 Task: Search one way flight ticket for 5 adults, 2 children, 1 infant in seat and 2 infants on lap in economy from Prescott: Prescott Municipal Airport (ernest A. Love Field) to Rock Springs: Southwest Wyoming Regional Airport (rock Springs Sweetwater County Airport) on 8-5-2023. Choice of flights is American. Number of bags: 1 carry on bag and 1 checked bag. Price is upto 87000. Outbound departure time preference is 7:45.
Action: Mouse moved to (278, 241)
Screenshot: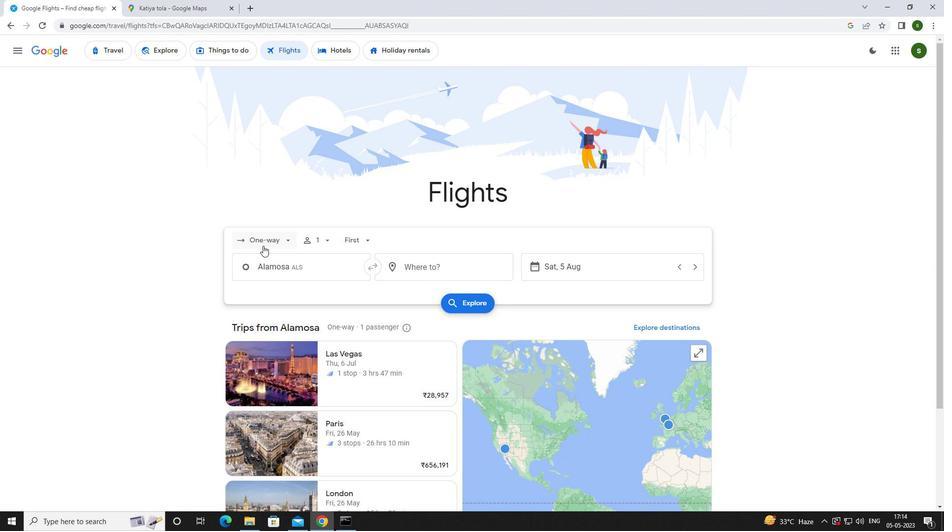 
Action: Mouse pressed left at (278, 241)
Screenshot: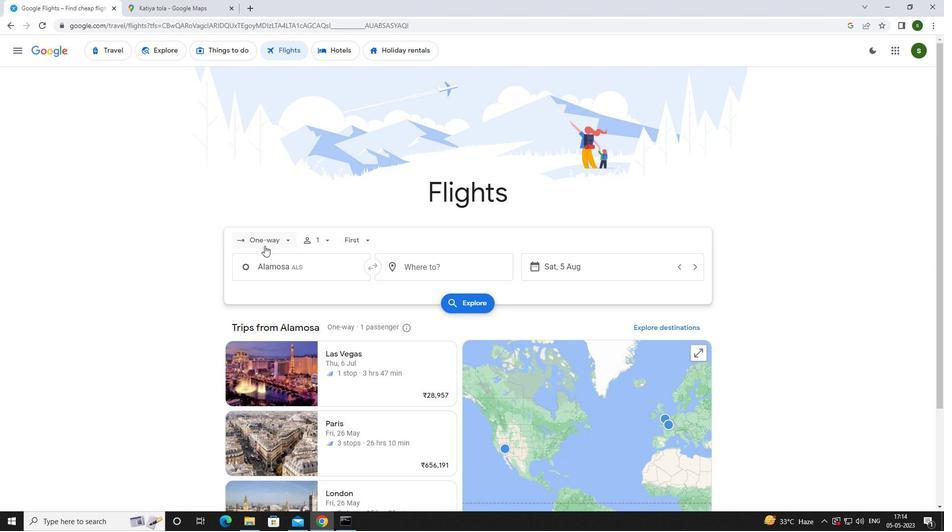 
Action: Mouse moved to (286, 283)
Screenshot: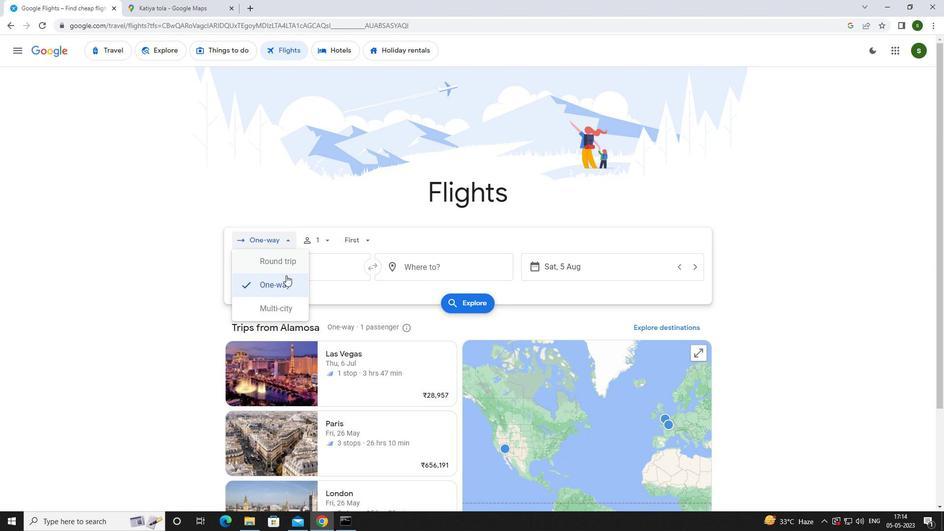 
Action: Mouse pressed left at (286, 283)
Screenshot: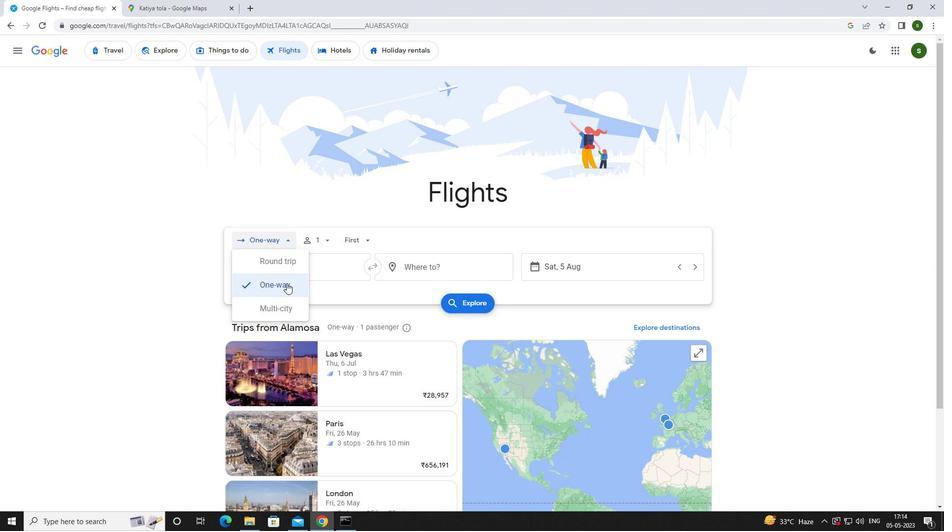 
Action: Mouse moved to (322, 242)
Screenshot: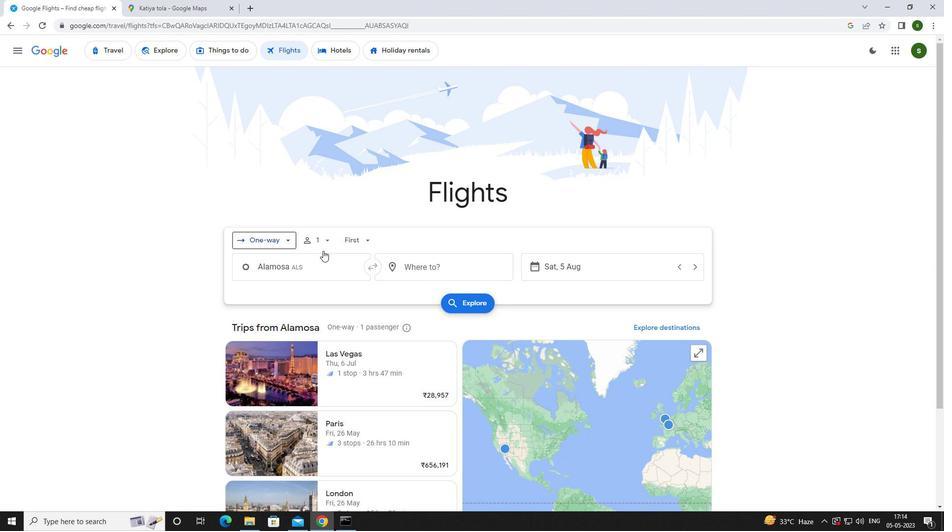 
Action: Mouse pressed left at (322, 242)
Screenshot: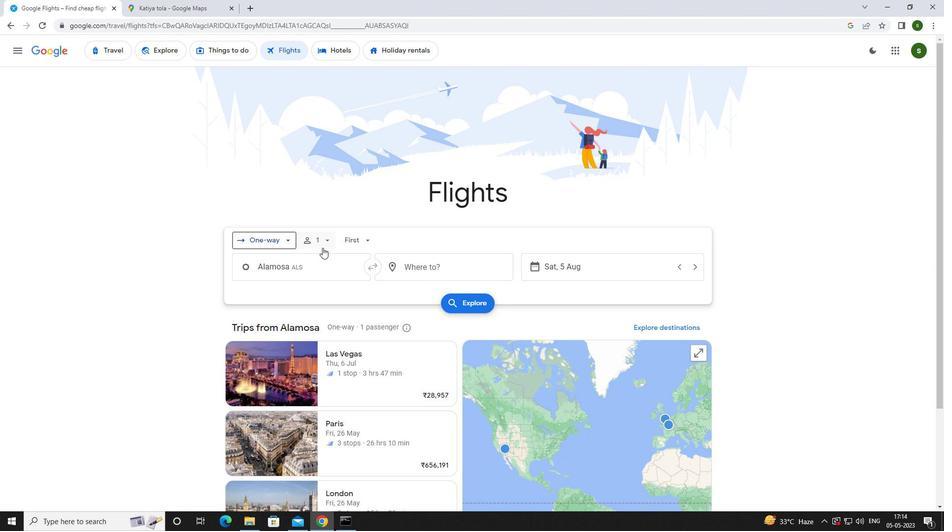 
Action: Mouse moved to (398, 265)
Screenshot: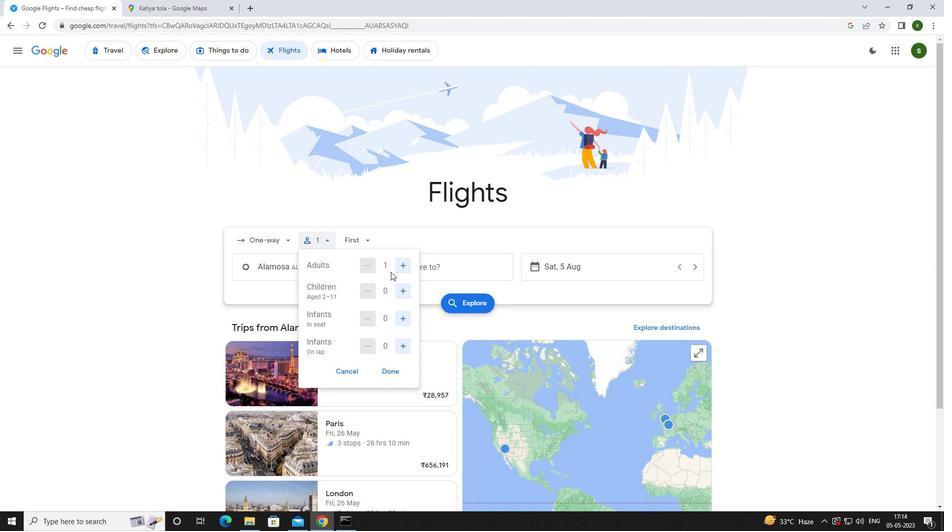 
Action: Mouse pressed left at (398, 265)
Screenshot: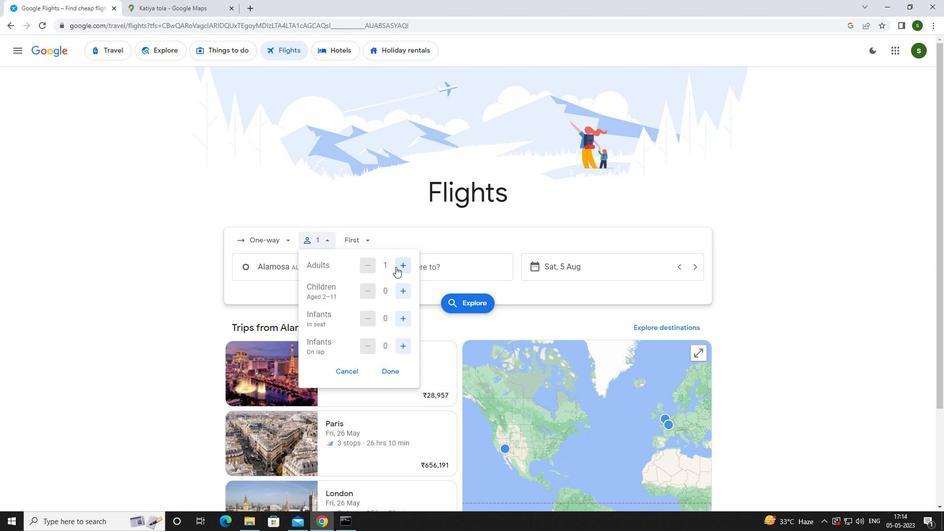 
Action: Mouse pressed left at (398, 265)
Screenshot: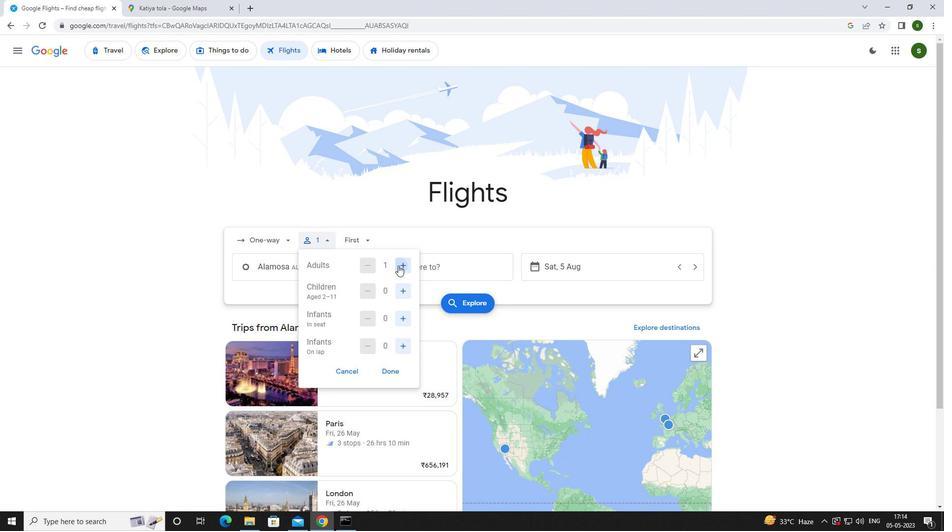 
Action: Mouse pressed left at (398, 265)
Screenshot: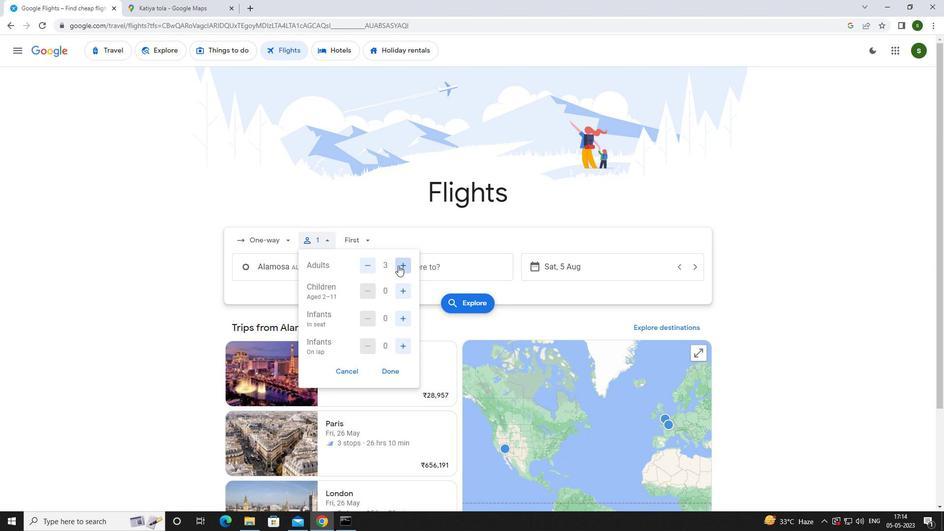 
Action: Mouse pressed left at (398, 265)
Screenshot: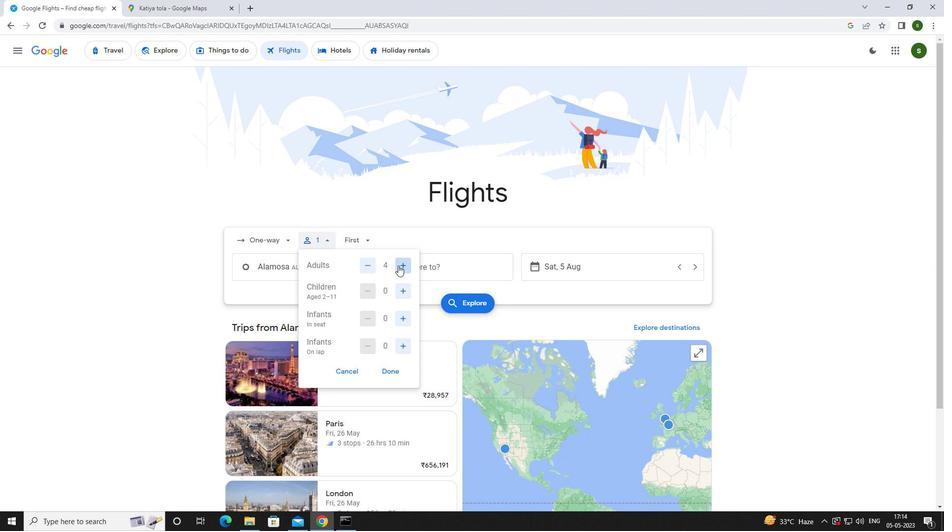 
Action: Mouse moved to (400, 286)
Screenshot: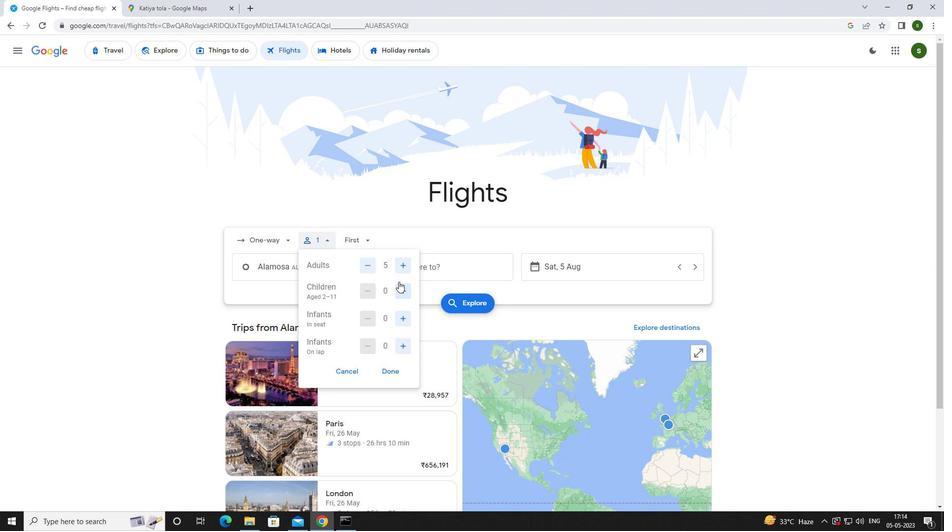 
Action: Mouse pressed left at (400, 286)
Screenshot: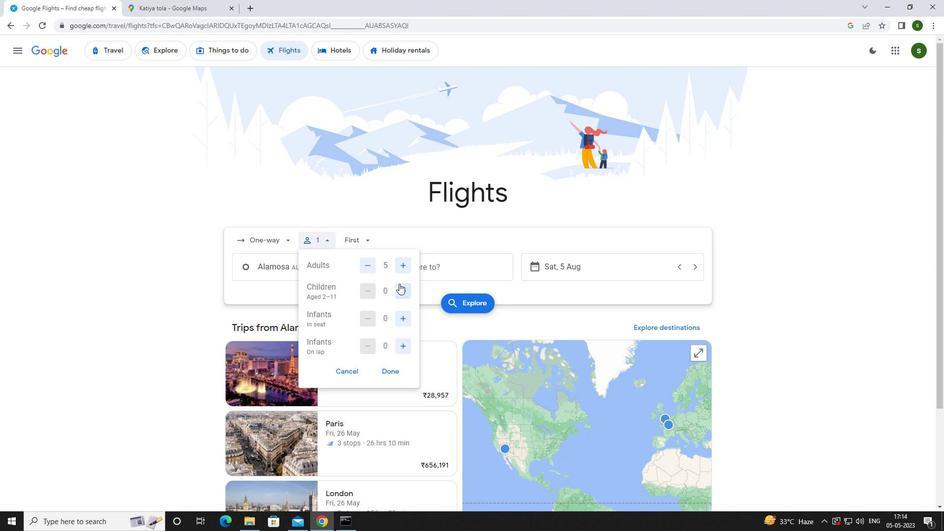 
Action: Mouse pressed left at (400, 286)
Screenshot: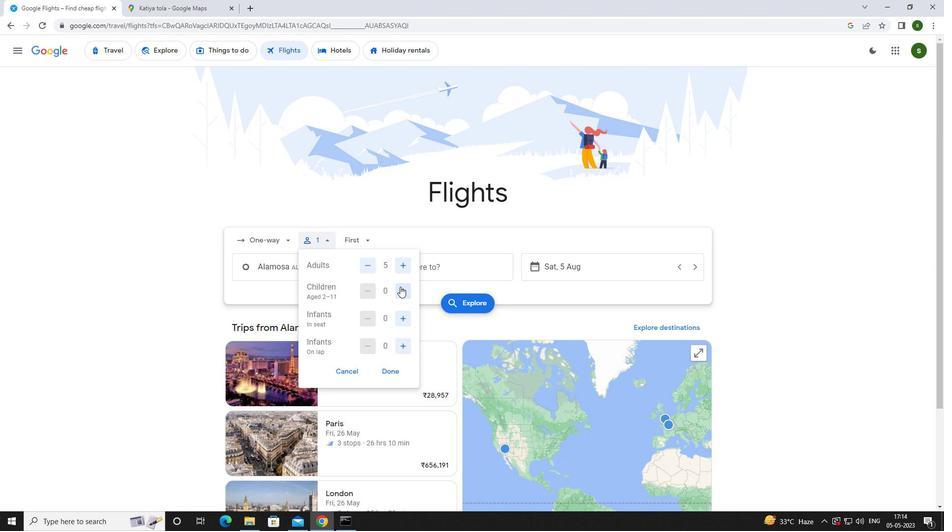 
Action: Mouse moved to (404, 314)
Screenshot: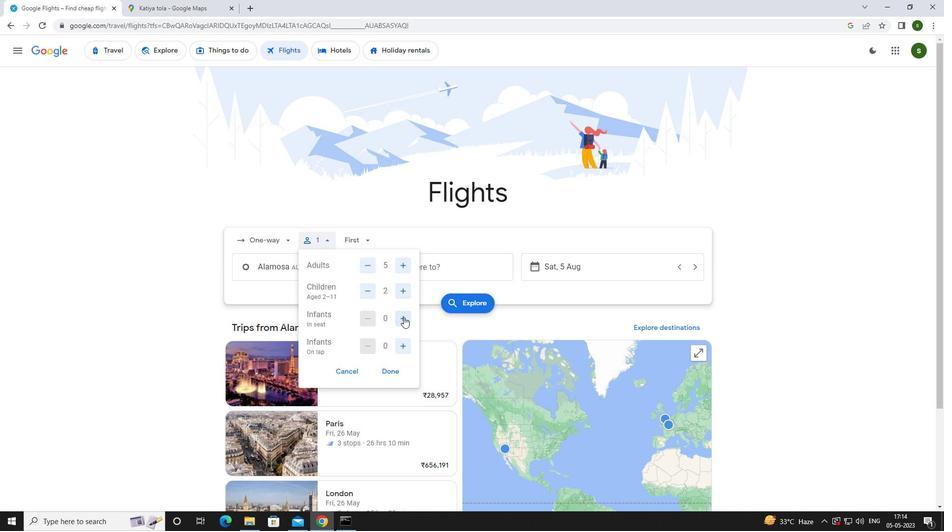 
Action: Mouse pressed left at (404, 314)
Screenshot: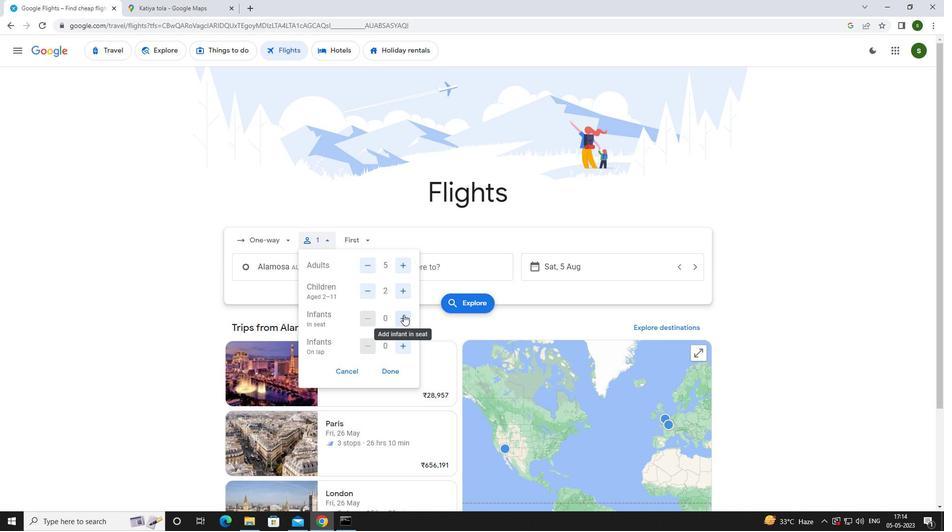 
Action: Mouse moved to (404, 344)
Screenshot: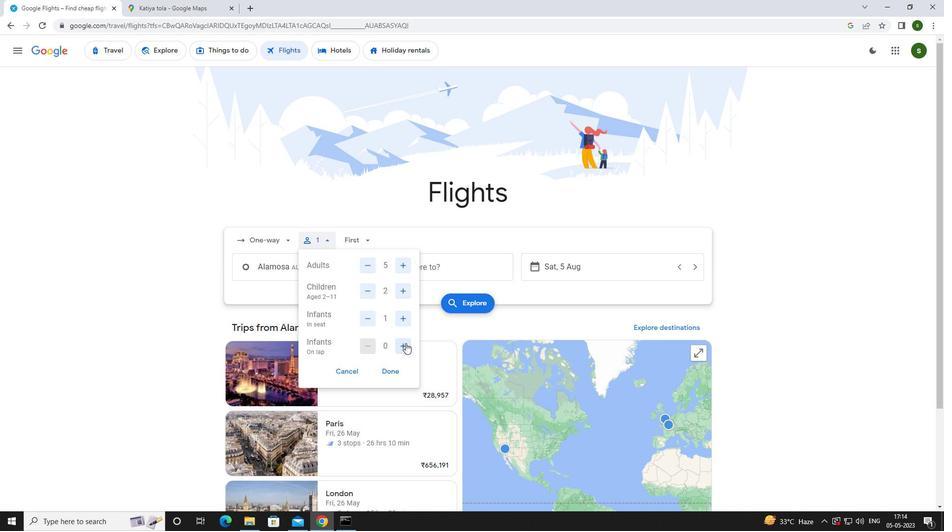 
Action: Mouse pressed left at (404, 344)
Screenshot: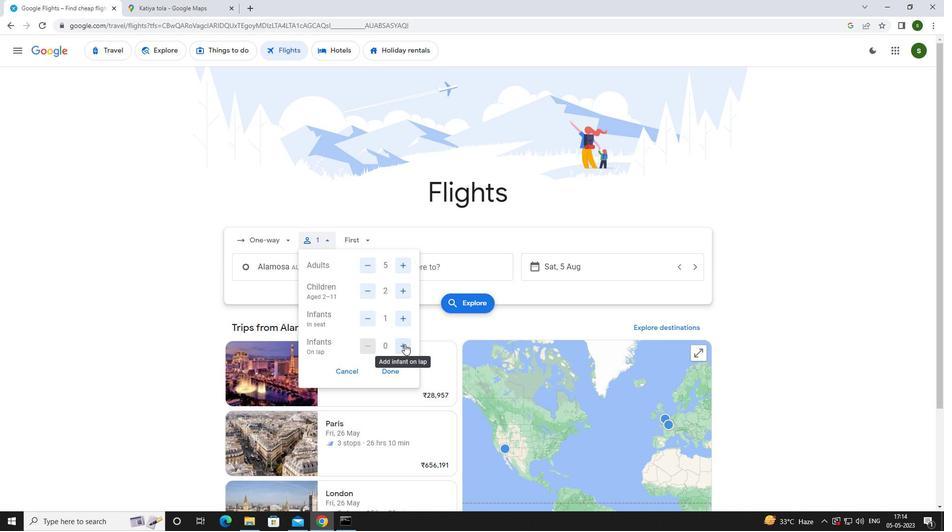 
Action: Mouse moved to (364, 241)
Screenshot: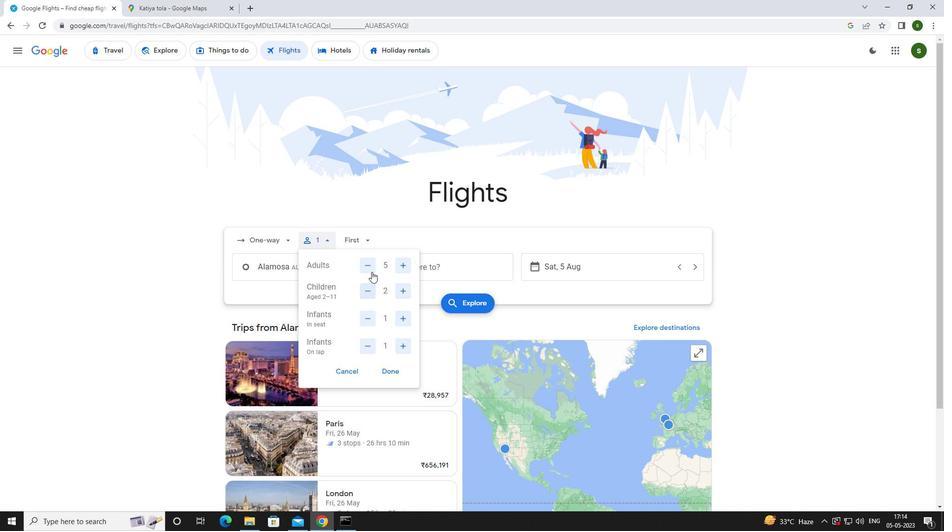 
Action: Mouse pressed left at (364, 241)
Screenshot: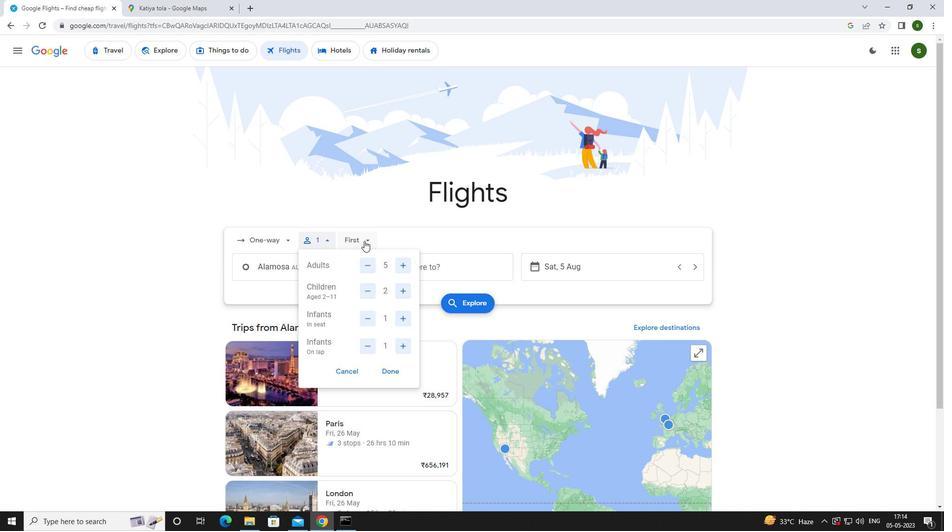 
Action: Mouse moved to (369, 266)
Screenshot: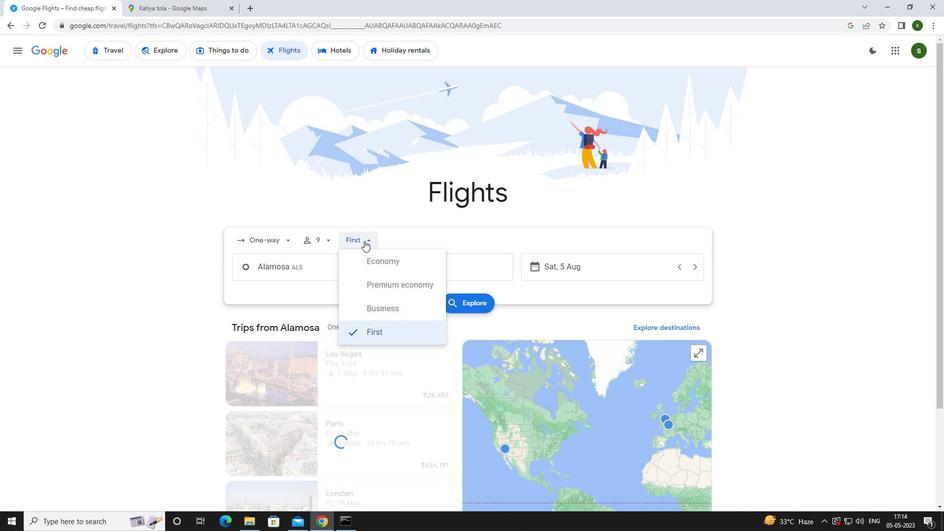 
Action: Mouse pressed left at (369, 266)
Screenshot: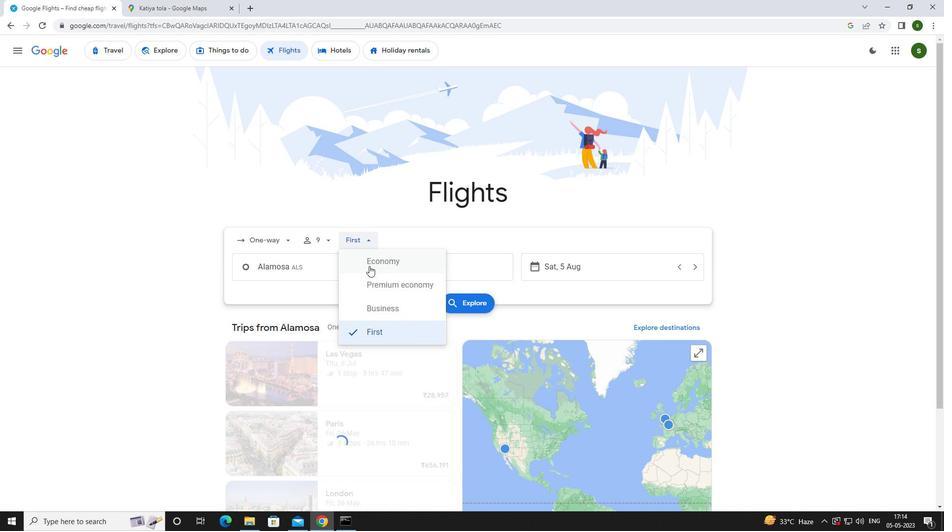 
Action: Mouse moved to (320, 274)
Screenshot: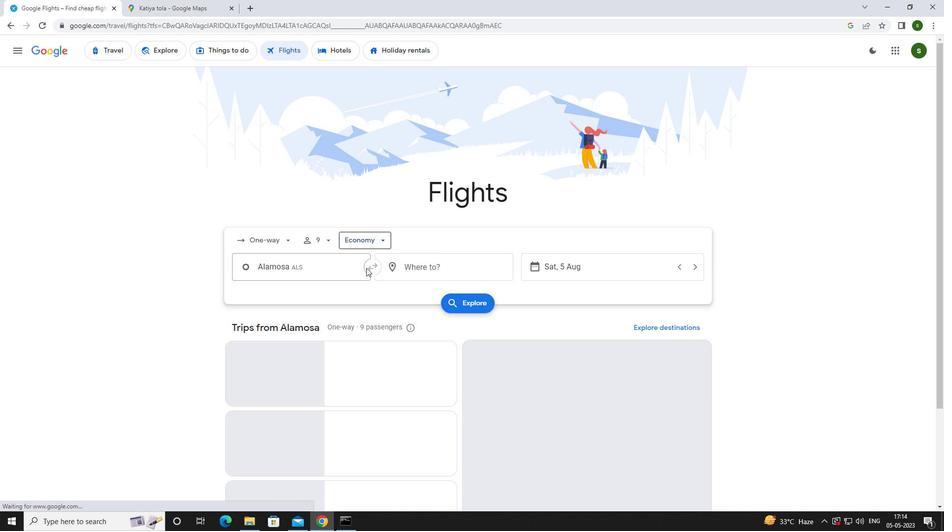 
Action: Mouse pressed left at (320, 274)
Screenshot: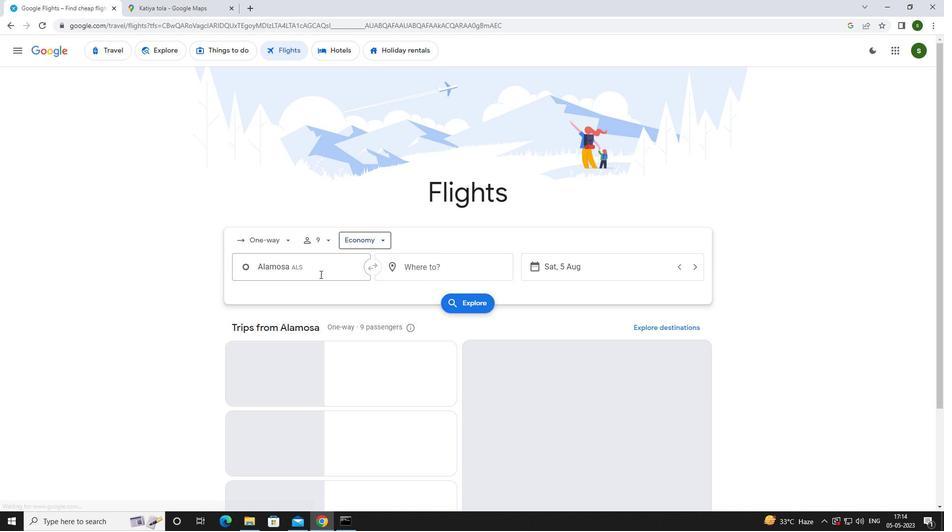
Action: Mouse moved to (319, 286)
Screenshot: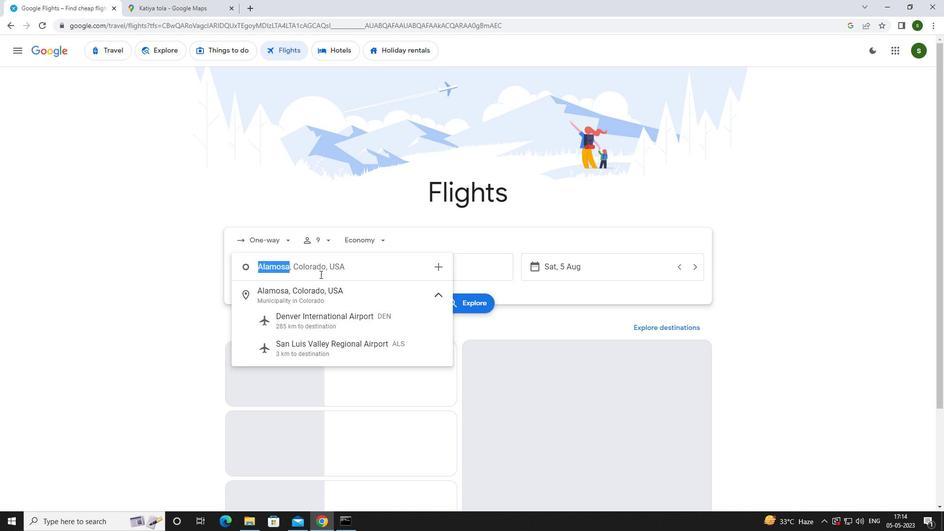
Action: Key pressed <Key.caps_lock>p<Key.caps_lock>rescott
Screenshot: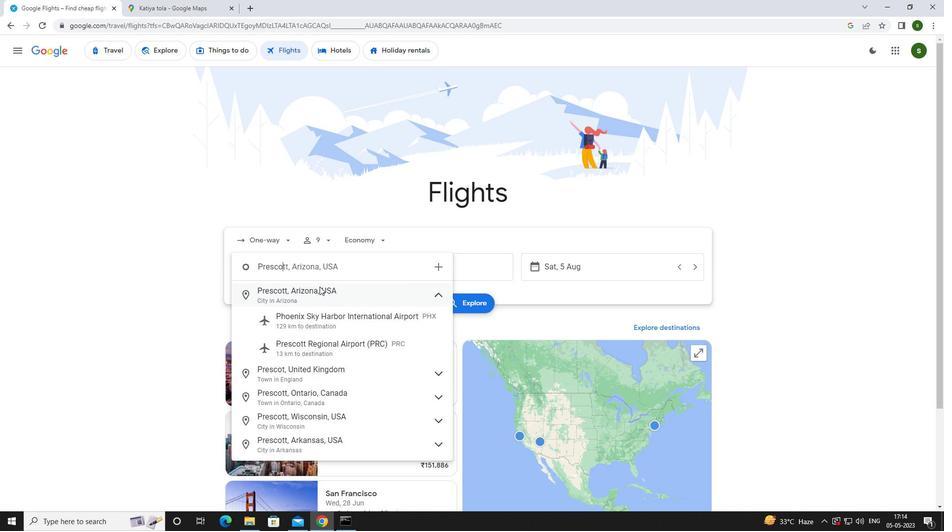 
Action: Mouse moved to (327, 353)
Screenshot: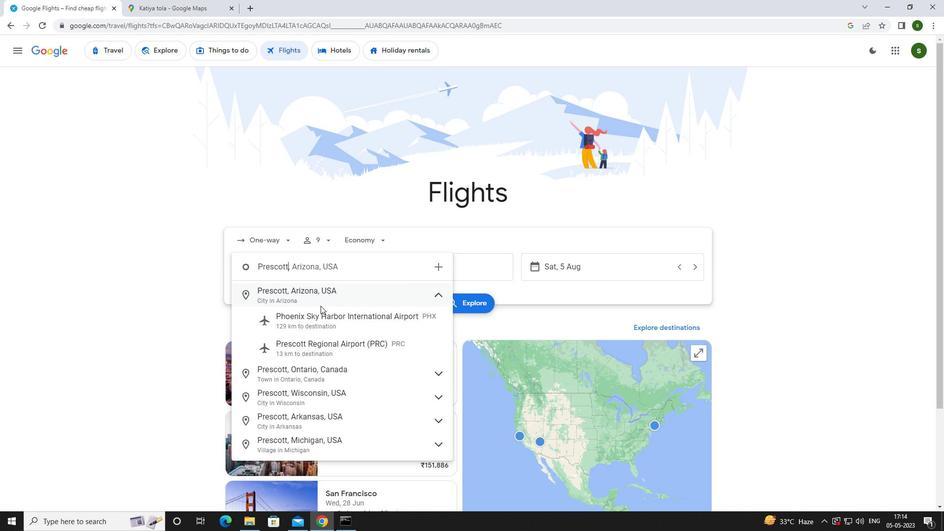 
Action: Mouse pressed left at (327, 353)
Screenshot: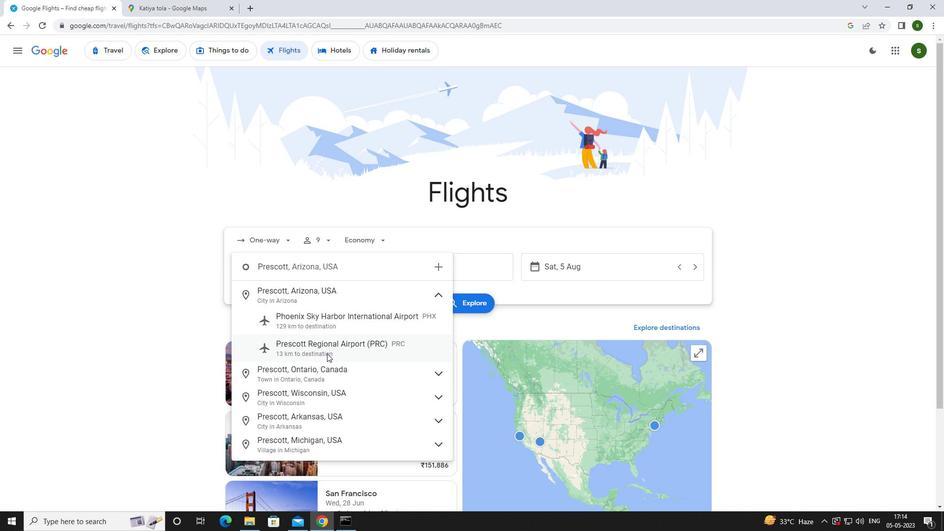 
Action: Mouse moved to (453, 274)
Screenshot: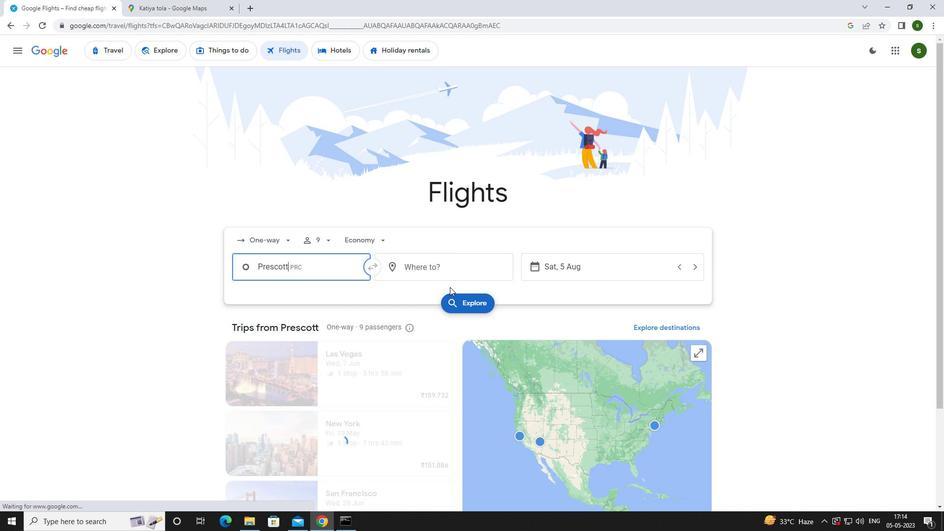 
Action: Mouse pressed left at (453, 274)
Screenshot: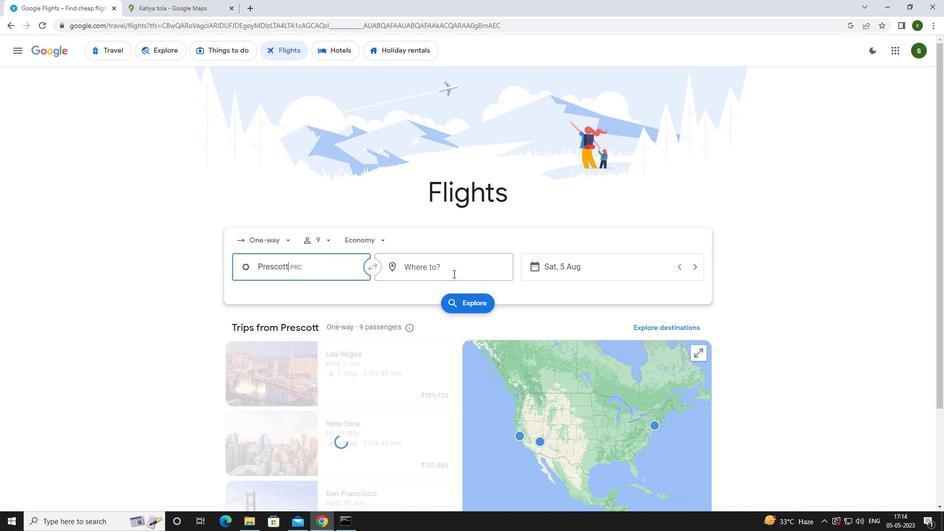 
Action: Key pressed <Key.caps_lock>r<Key.caps_lock>ock<Key.space><Key.caps_lock>s<Key.caps_lock>pring
Screenshot: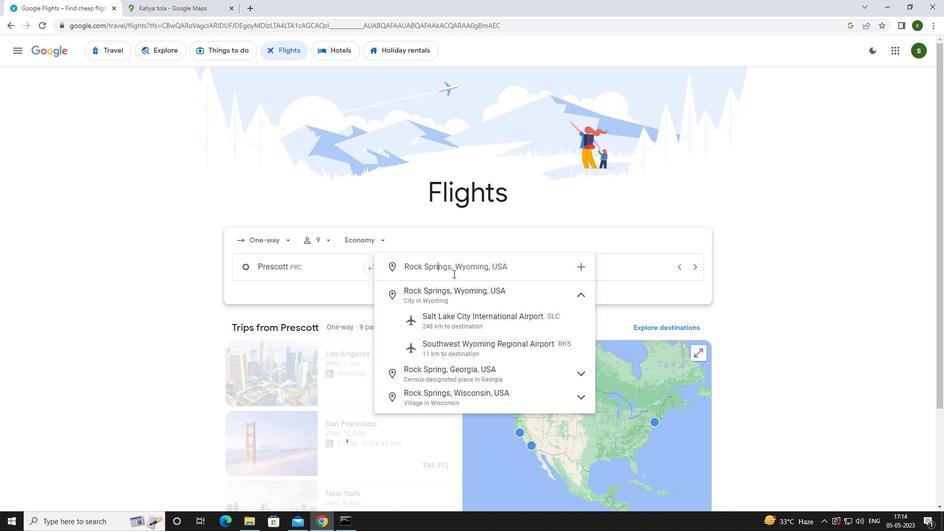 
Action: Mouse moved to (455, 340)
Screenshot: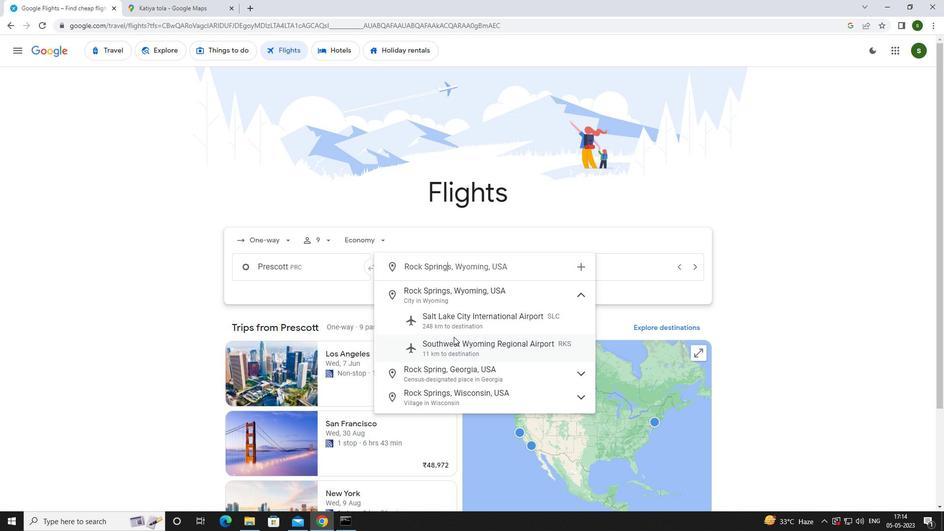 
Action: Mouse pressed left at (455, 340)
Screenshot: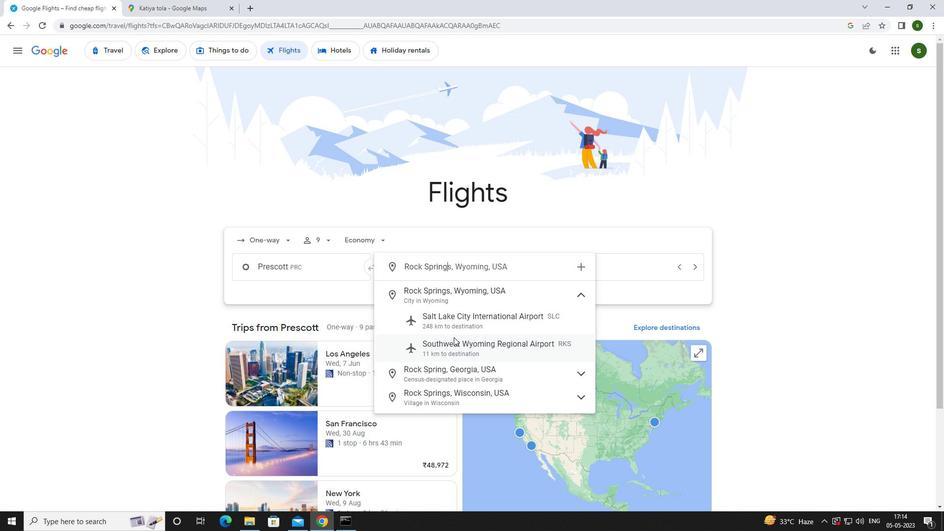 
Action: Mouse moved to (572, 271)
Screenshot: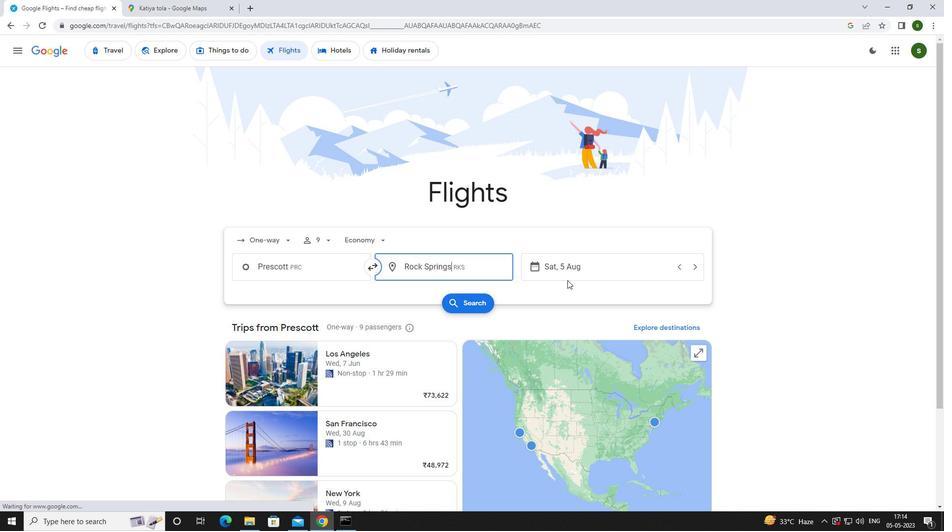 
Action: Mouse pressed left at (572, 271)
Screenshot: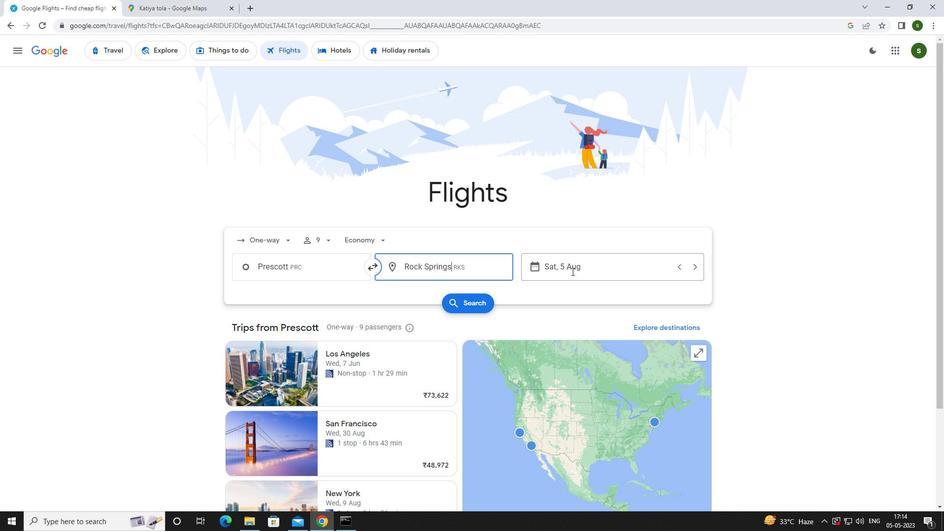 
Action: Mouse moved to (494, 331)
Screenshot: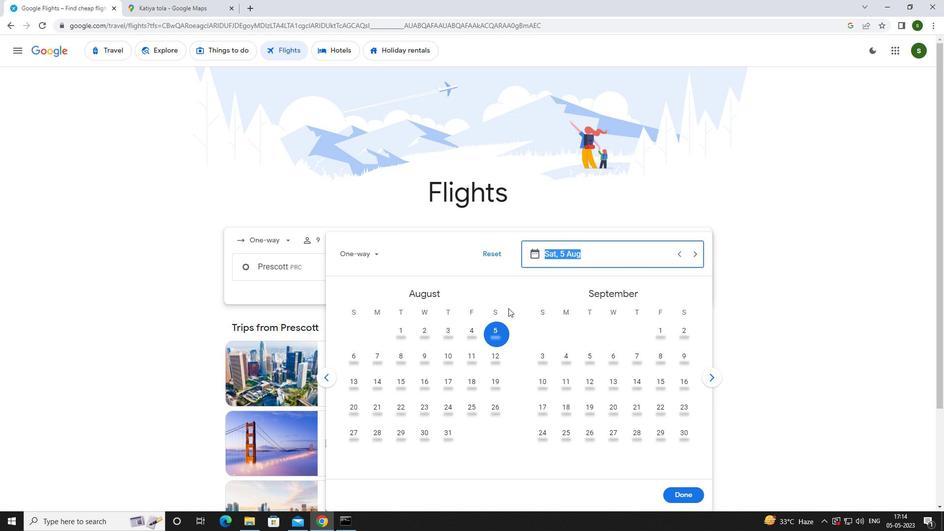 
Action: Mouse pressed left at (494, 331)
Screenshot: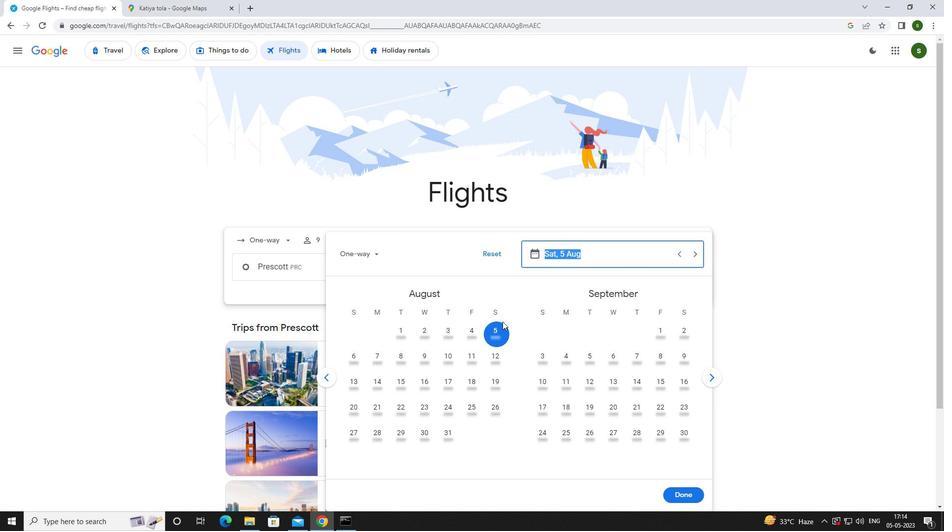 
Action: Mouse moved to (674, 496)
Screenshot: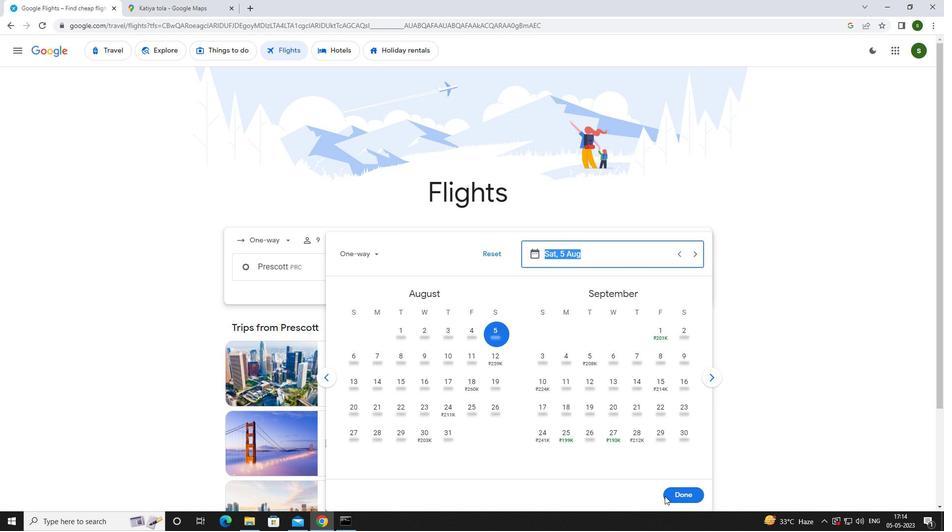 
Action: Mouse pressed left at (674, 496)
Screenshot: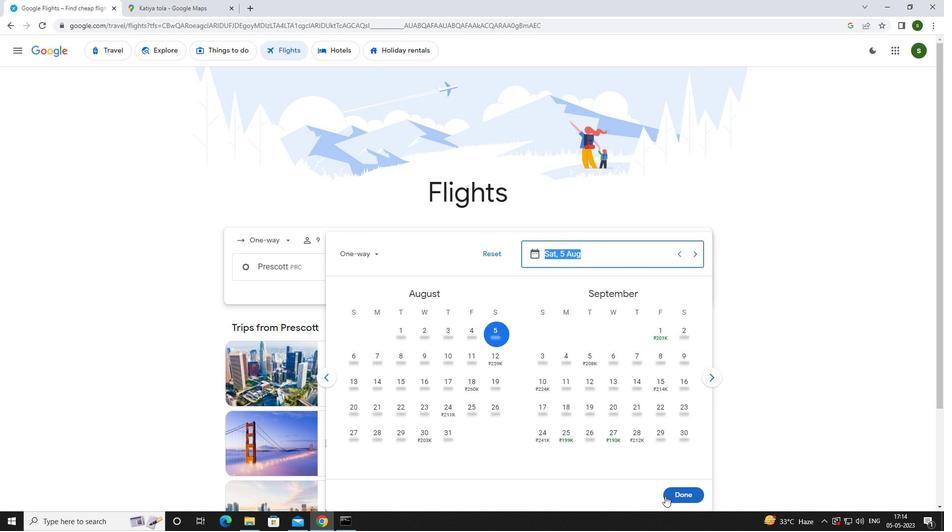 
Action: Mouse moved to (474, 304)
Screenshot: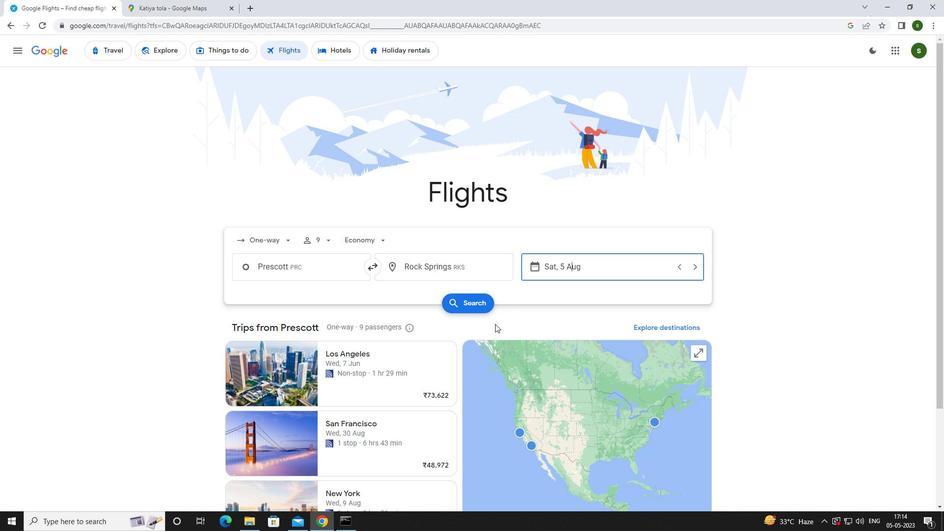 
Action: Mouse pressed left at (474, 304)
Screenshot: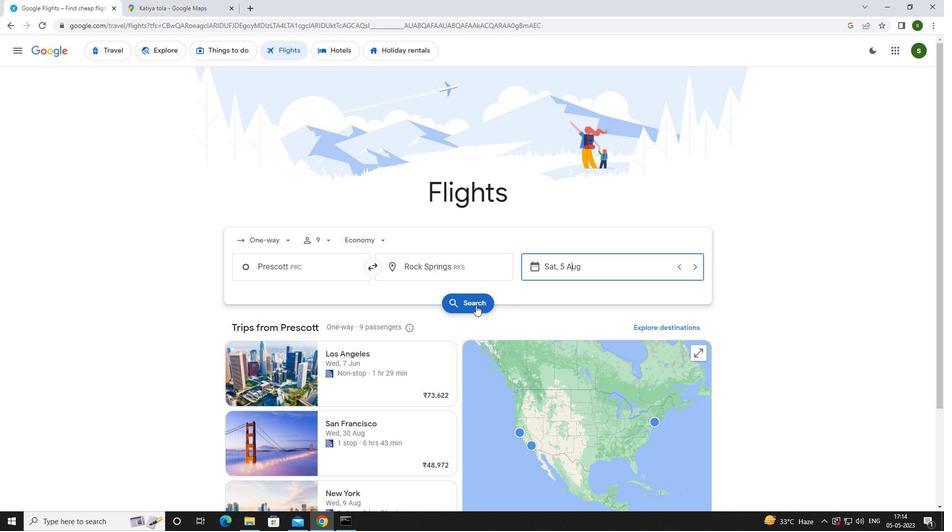 
Action: Mouse moved to (241, 136)
Screenshot: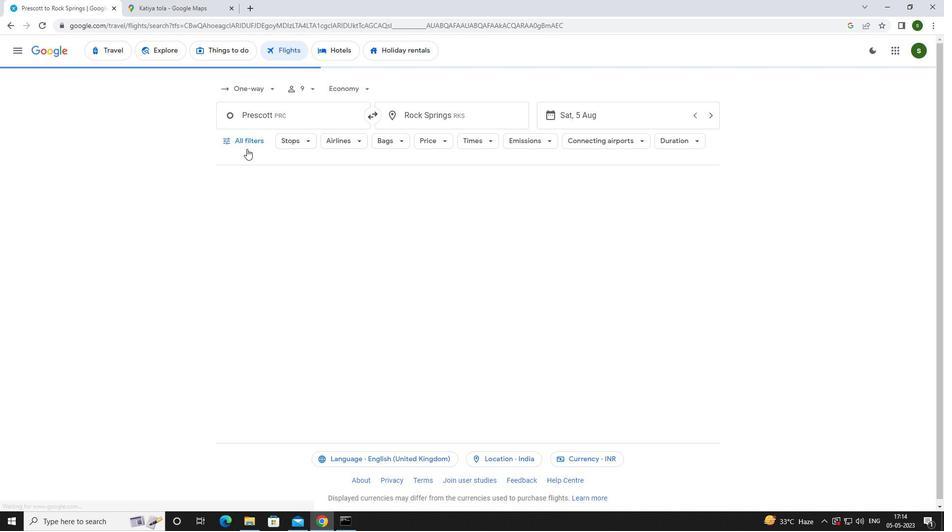 
Action: Mouse pressed left at (241, 136)
Screenshot: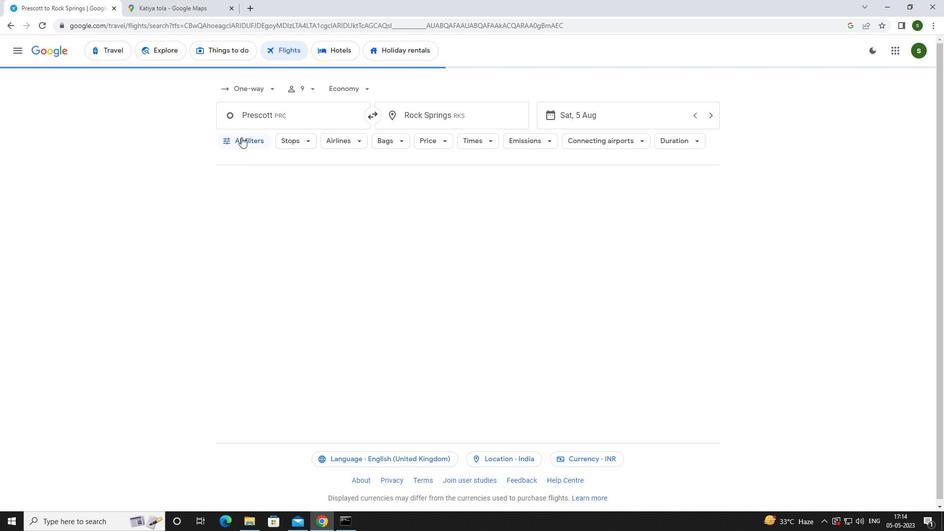 
Action: Mouse moved to (368, 350)
Screenshot: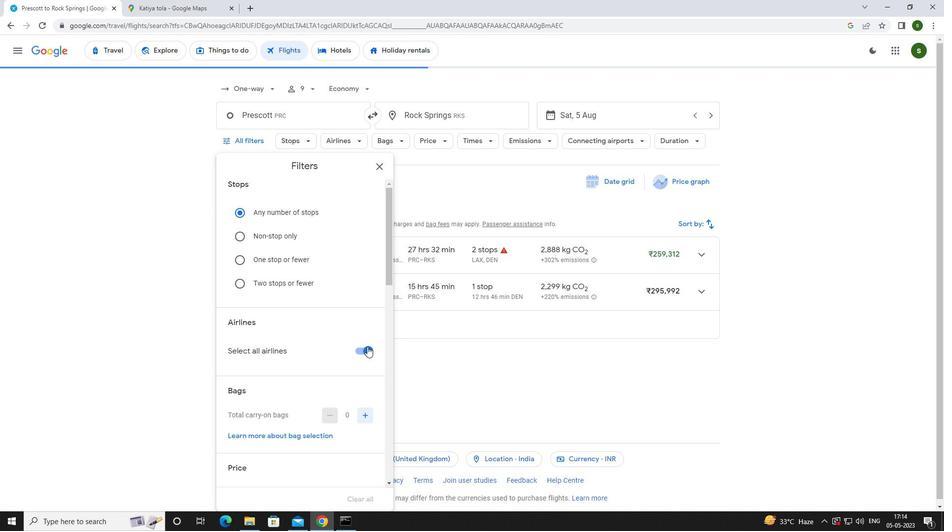 
Action: Mouse pressed left at (368, 350)
Screenshot: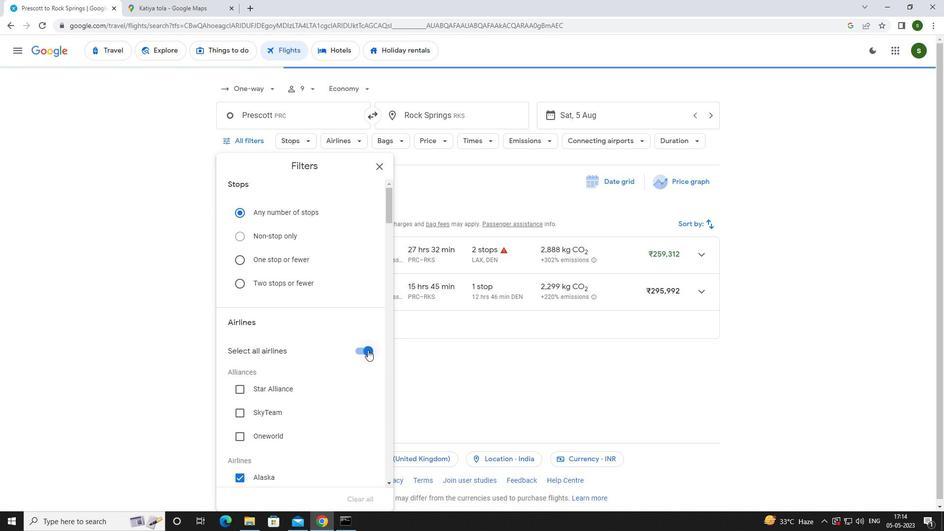
Action: Mouse moved to (338, 327)
Screenshot: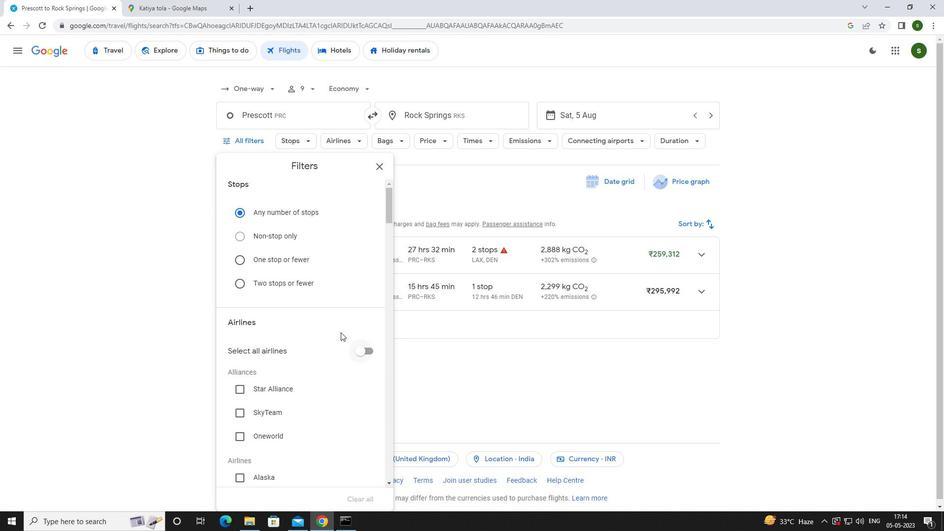 
Action: Mouse scrolled (338, 327) with delta (0, 0)
Screenshot: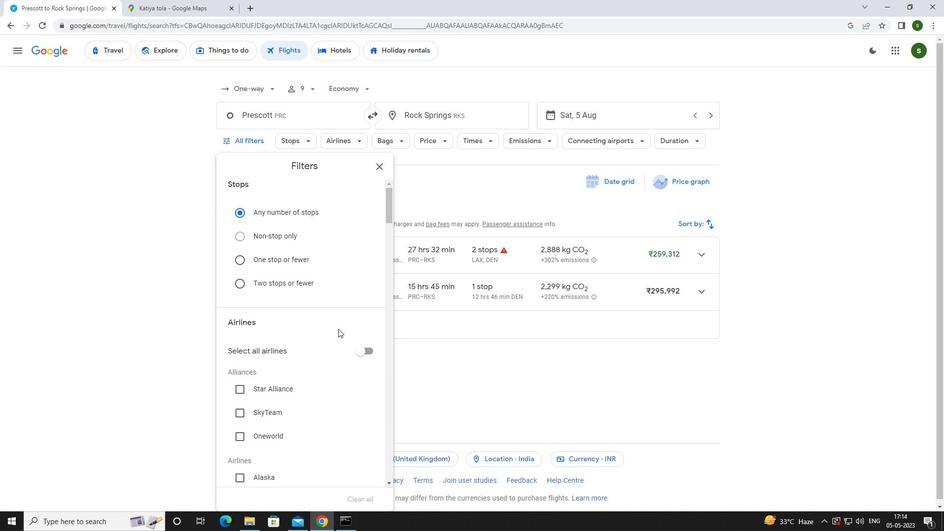 
Action: Mouse scrolled (338, 327) with delta (0, 0)
Screenshot: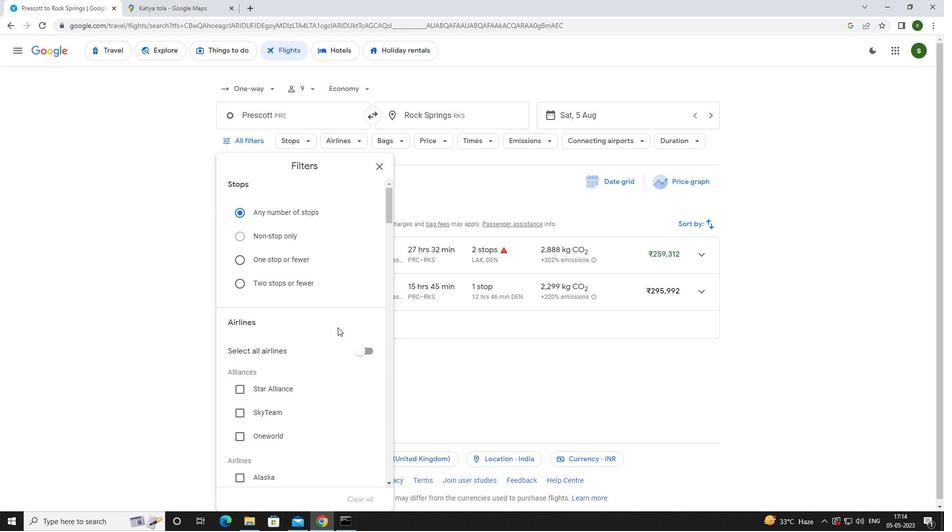 
Action: Mouse scrolled (338, 327) with delta (0, 0)
Screenshot: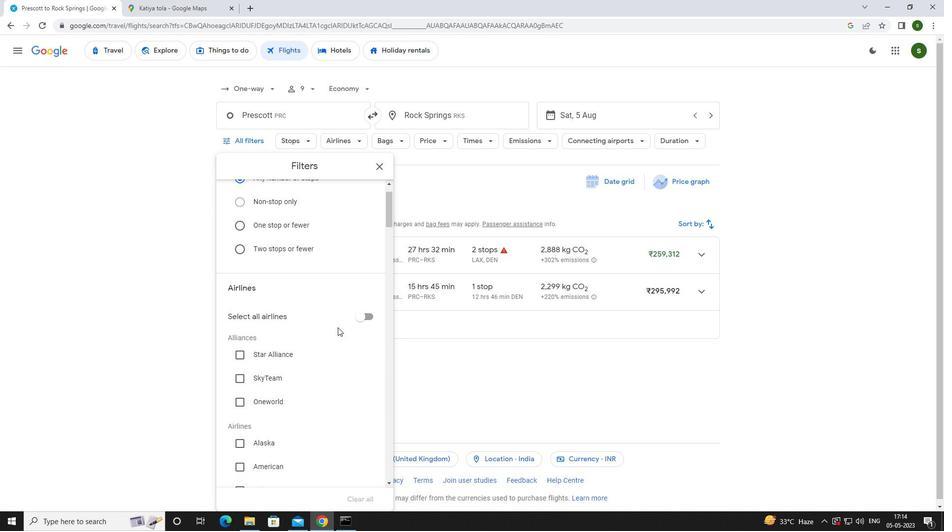 
Action: Mouse moved to (268, 352)
Screenshot: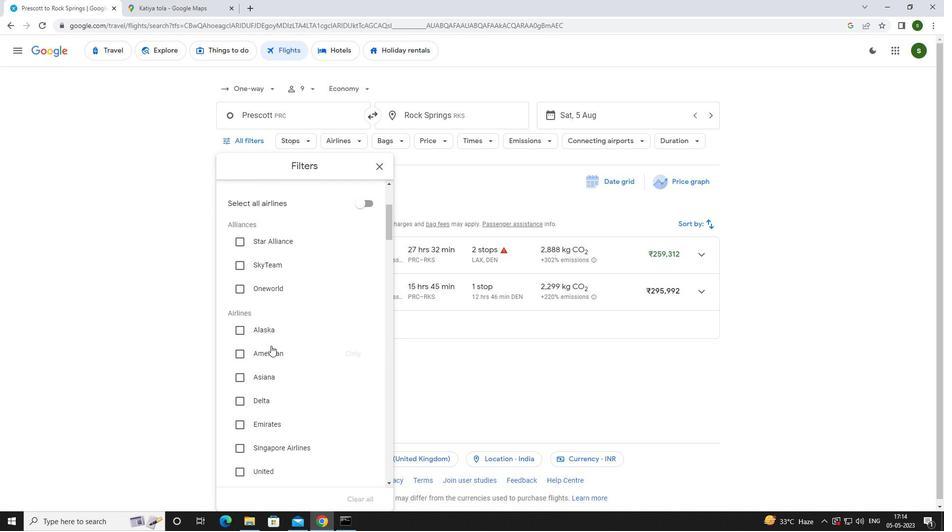 
Action: Mouse pressed left at (268, 352)
Screenshot: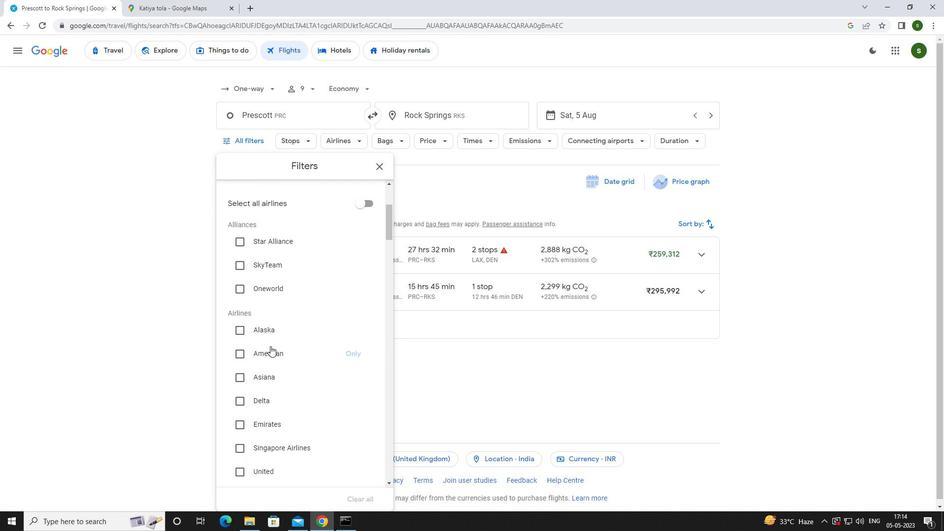 
Action: Mouse moved to (268, 351)
Screenshot: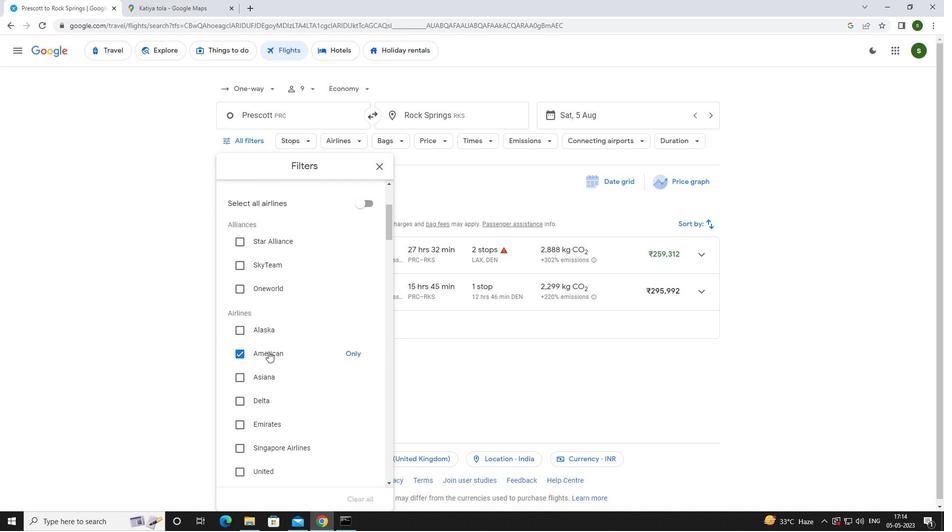 
Action: Mouse scrolled (268, 351) with delta (0, 0)
Screenshot: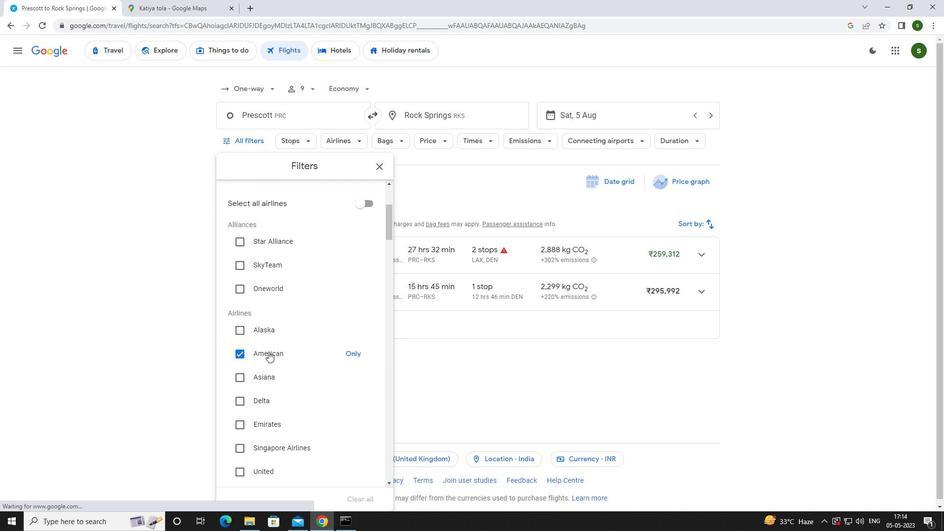 
Action: Mouse scrolled (268, 351) with delta (0, 0)
Screenshot: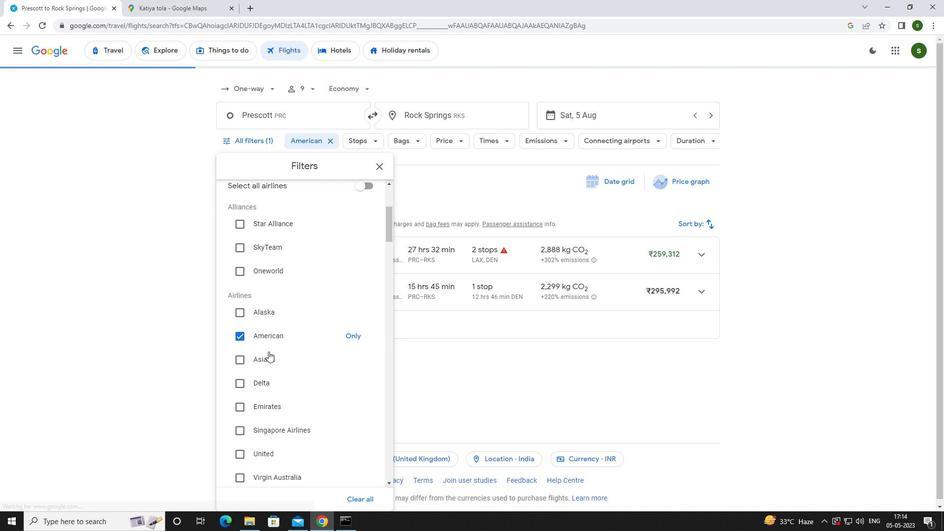 
Action: Mouse scrolled (268, 351) with delta (0, 0)
Screenshot: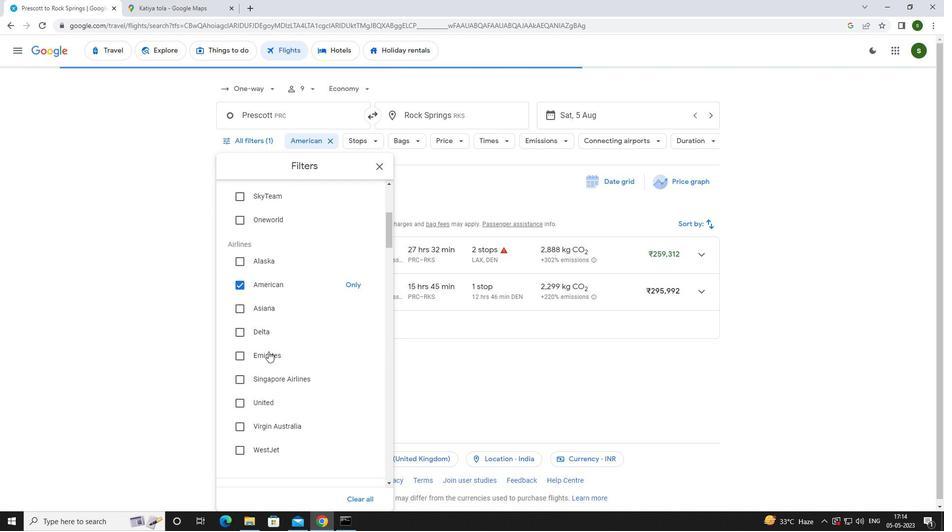 
Action: Mouse scrolled (268, 351) with delta (0, 0)
Screenshot: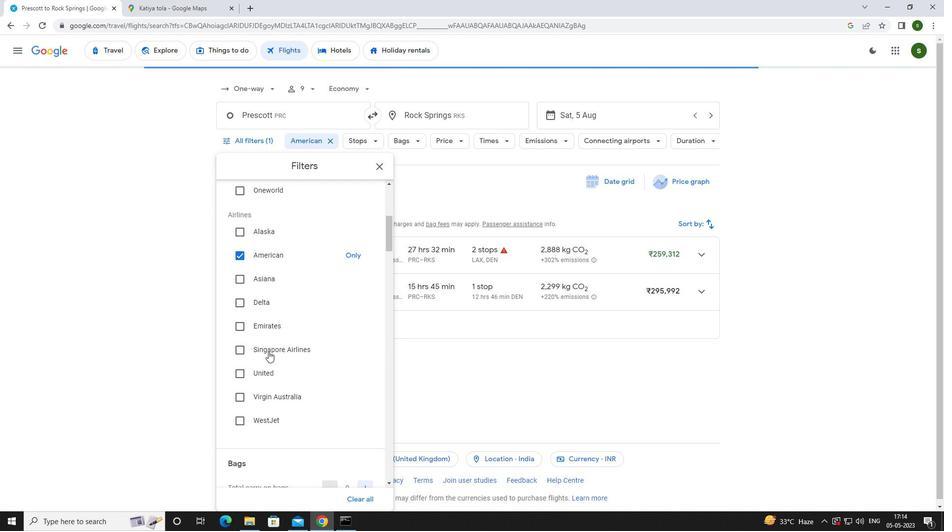
Action: Mouse scrolled (268, 351) with delta (0, 0)
Screenshot: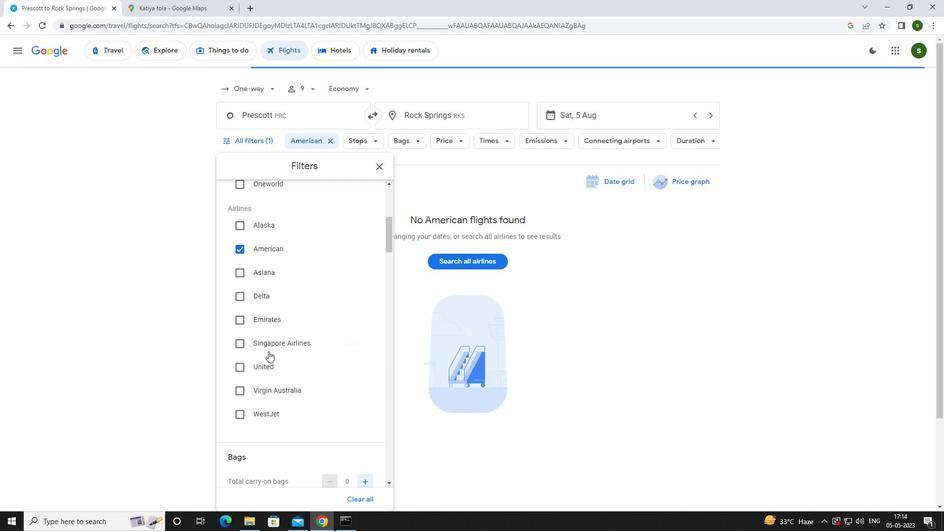 
Action: Mouse moved to (366, 341)
Screenshot: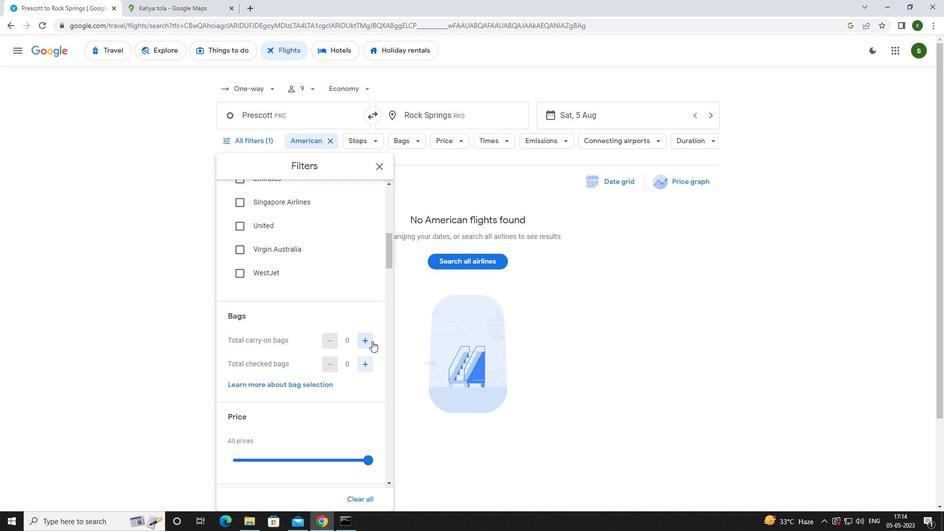 
Action: Mouse pressed left at (366, 341)
Screenshot: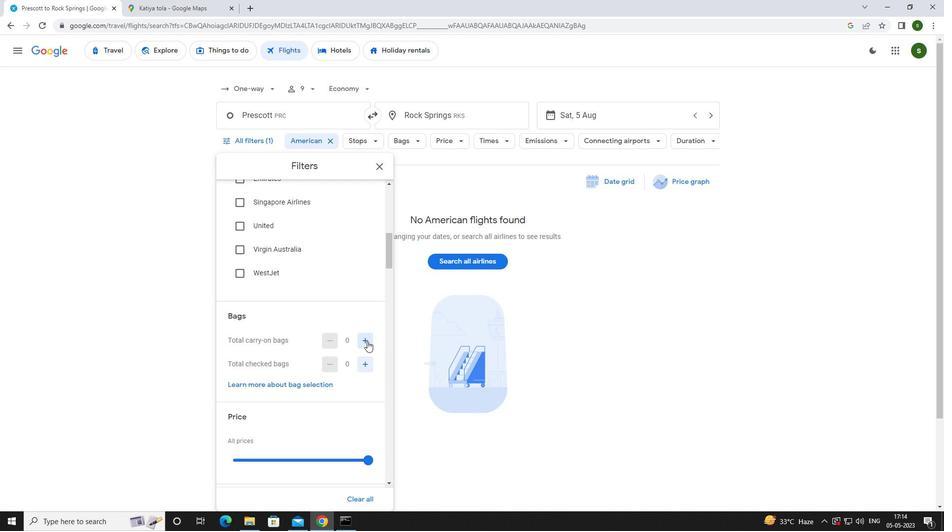 
Action: Mouse moved to (364, 360)
Screenshot: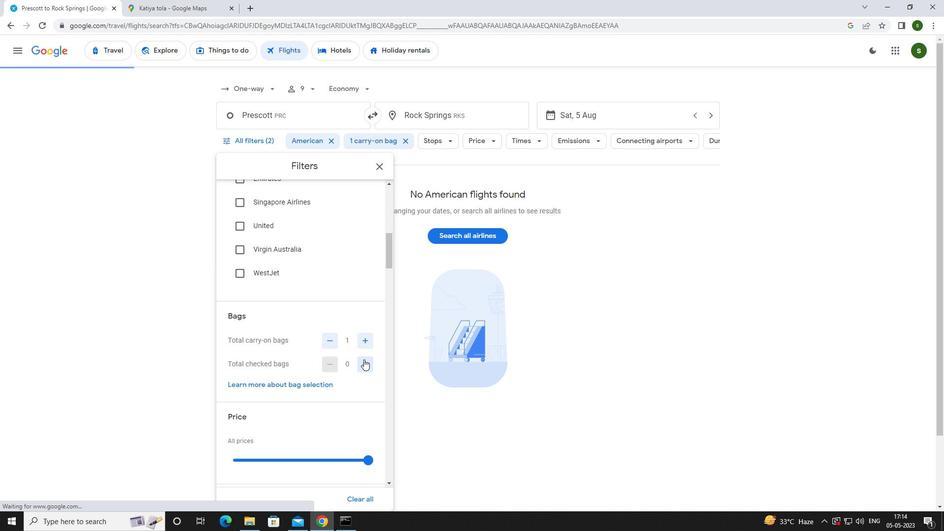 
Action: Mouse pressed left at (364, 360)
Screenshot: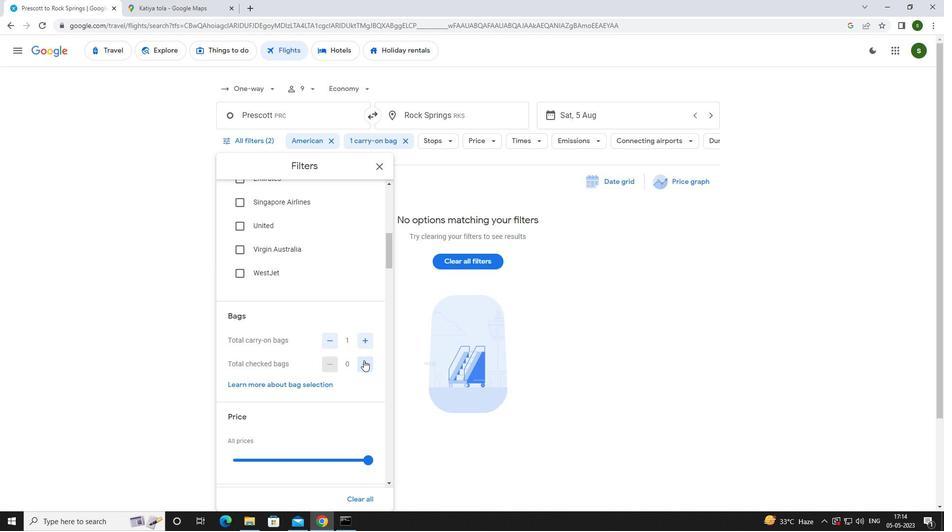 
Action: Mouse scrolled (364, 360) with delta (0, 0)
Screenshot: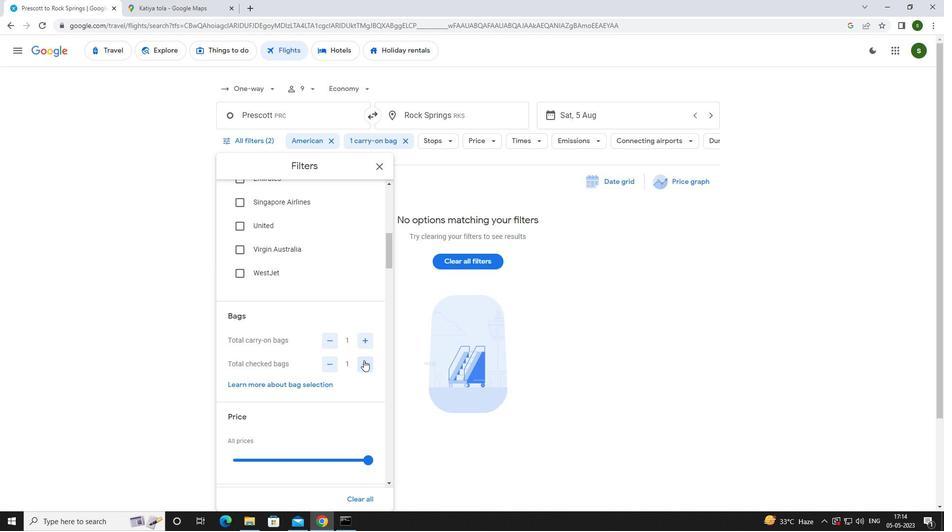 
Action: Mouse scrolled (364, 360) with delta (0, 0)
Screenshot: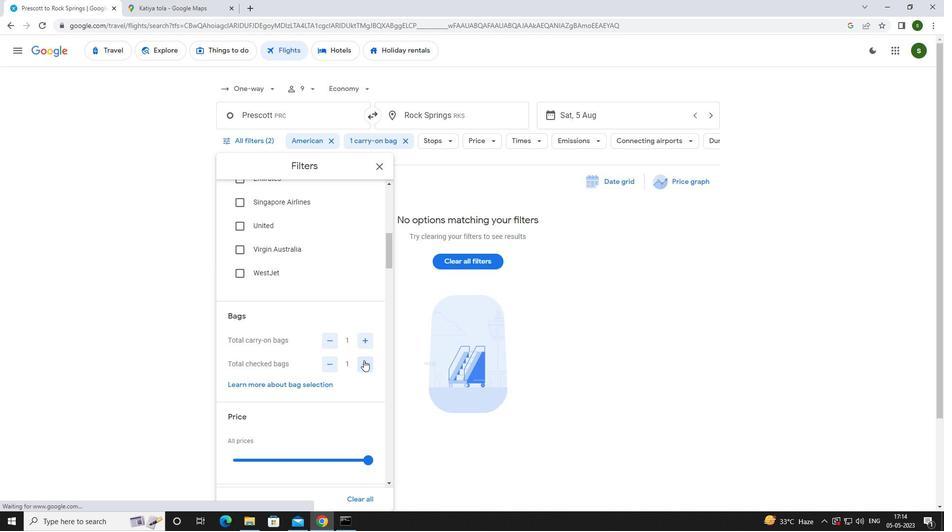 
Action: Mouse moved to (368, 360)
Screenshot: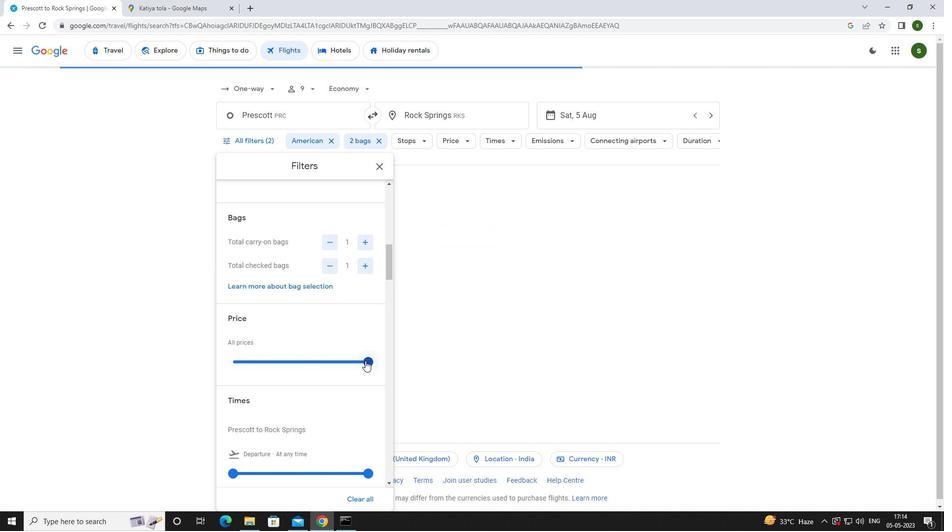 
Action: Mouse pressed left at (368, 360)
Screenshot: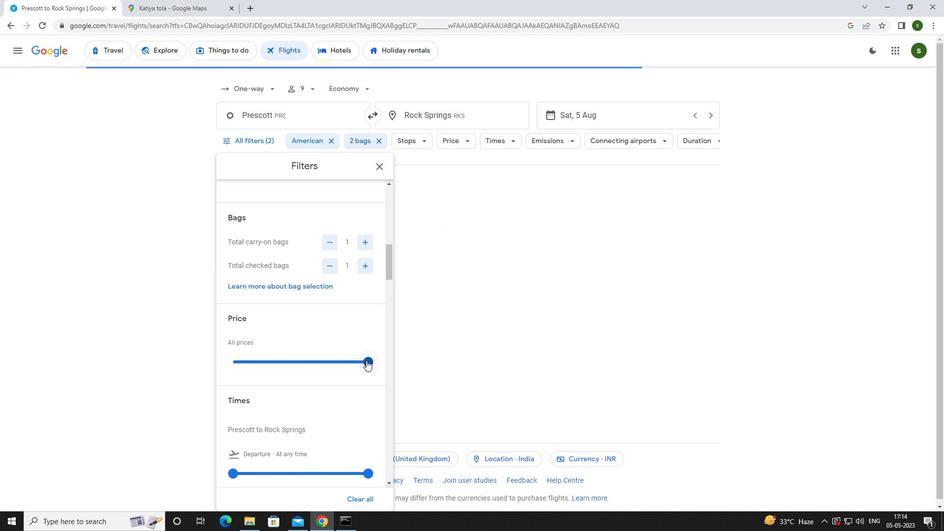 
Action: Mouse moved to (232, 351)
Screenshot: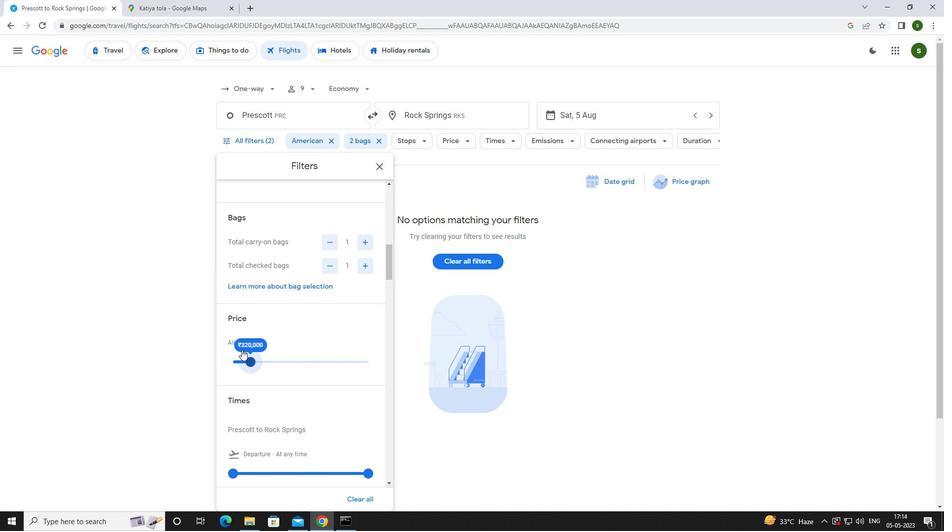 
Action: Mouse scrolled (232, 351) with delta (0, 0)
Screenshot: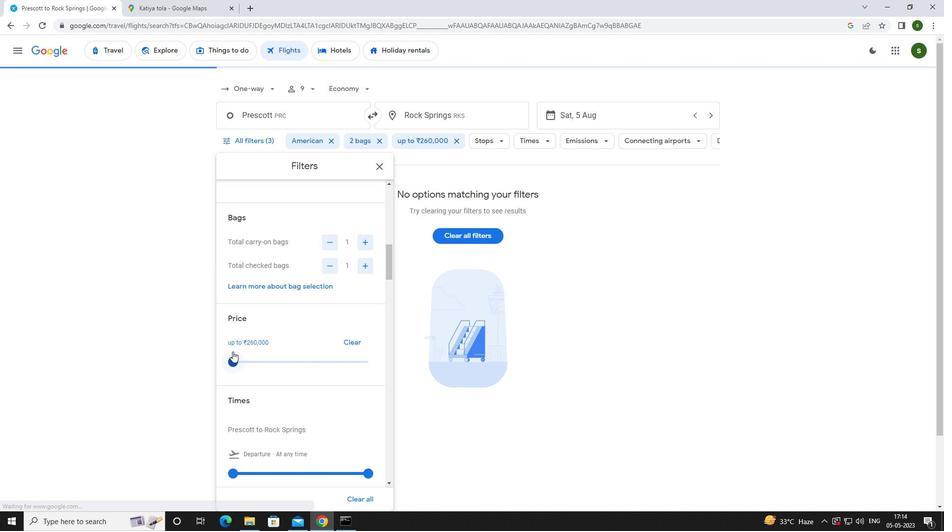 
Action: Mouse scrolled (232, 351) with delta (0, 0)
Screenshot: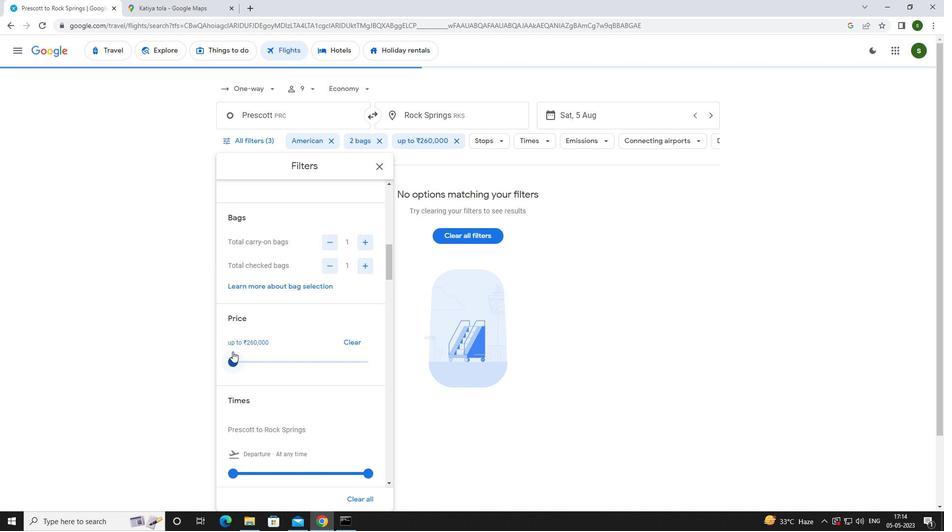 
Action: Mouse moved to (232, 368)
Screenshot: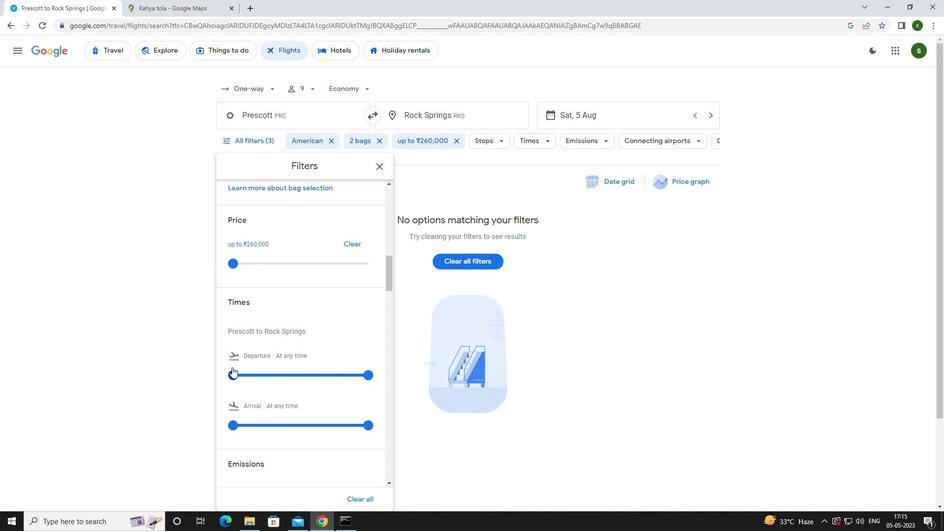 
Action: Mouse pressed left at (232, 368)
Screenshot: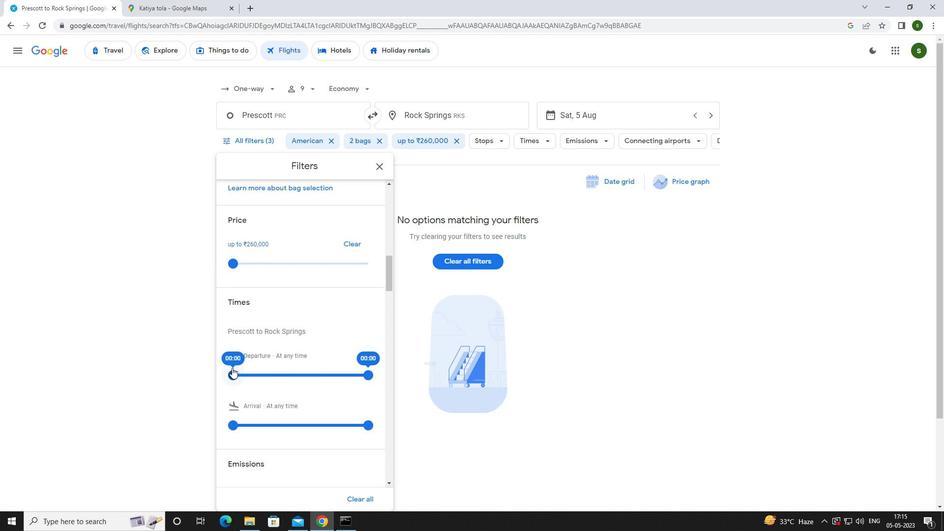 
Action: Mouse moved to (421, 420)
Screenshot: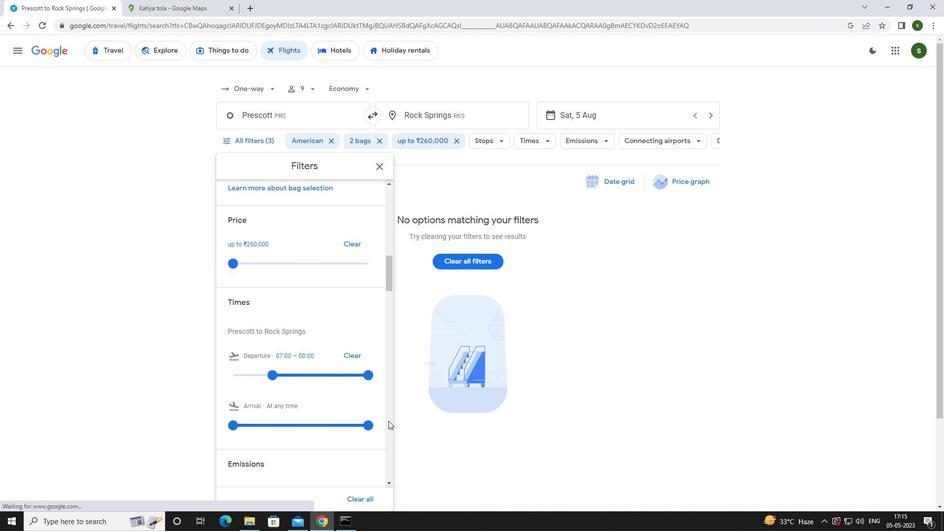 
Action: Mouse pressed left at (421, 420)
Screenshot: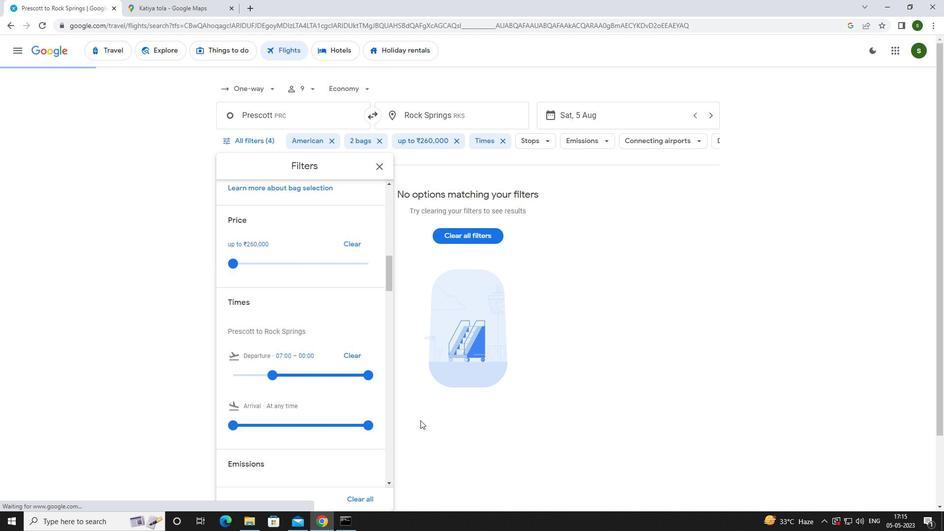 
